 Task: Add an event with the title Client Appreciation Luncheon and Relationship Building, date '2023/11/10', time 7:50 AM to 9:50 AMand add a description: Reviewing the campaign's budget allocation and resource utilization to determine if they were optimized and aligned with the campaign goals. This includes evaluating the cost-effectiveness of various marketing activities and identifying opportunities for cost reduction or reallocation.Select event color  Sage . Add location for the event as: Rotterdam, Netherlands, logged in from the account softage.4@softage.netand send the event invitation to softage.10@softage.net and softage.1@softage.net. Set a reminder for the event Weekly on Sunday
Action: Mouse moved to (89, 118)
Screenshot: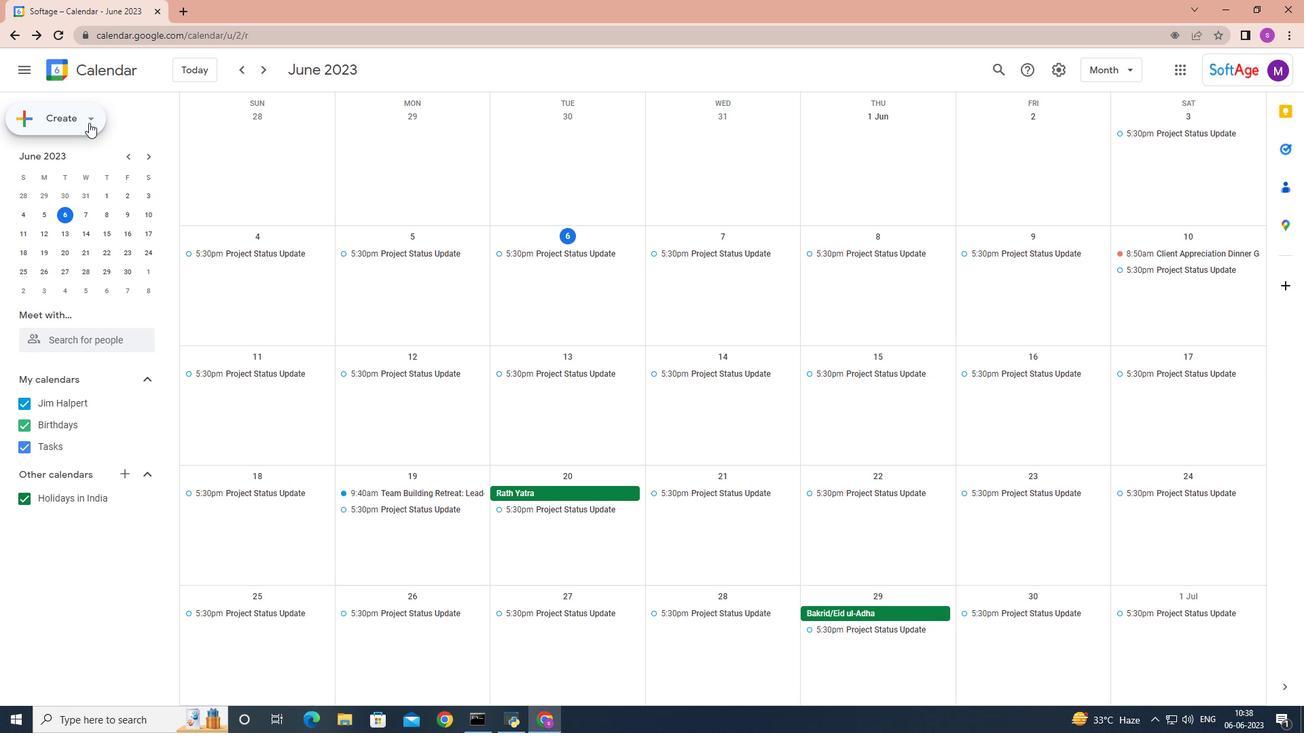 
Action: Mouse pressed left at (89, 118)
Screenshot: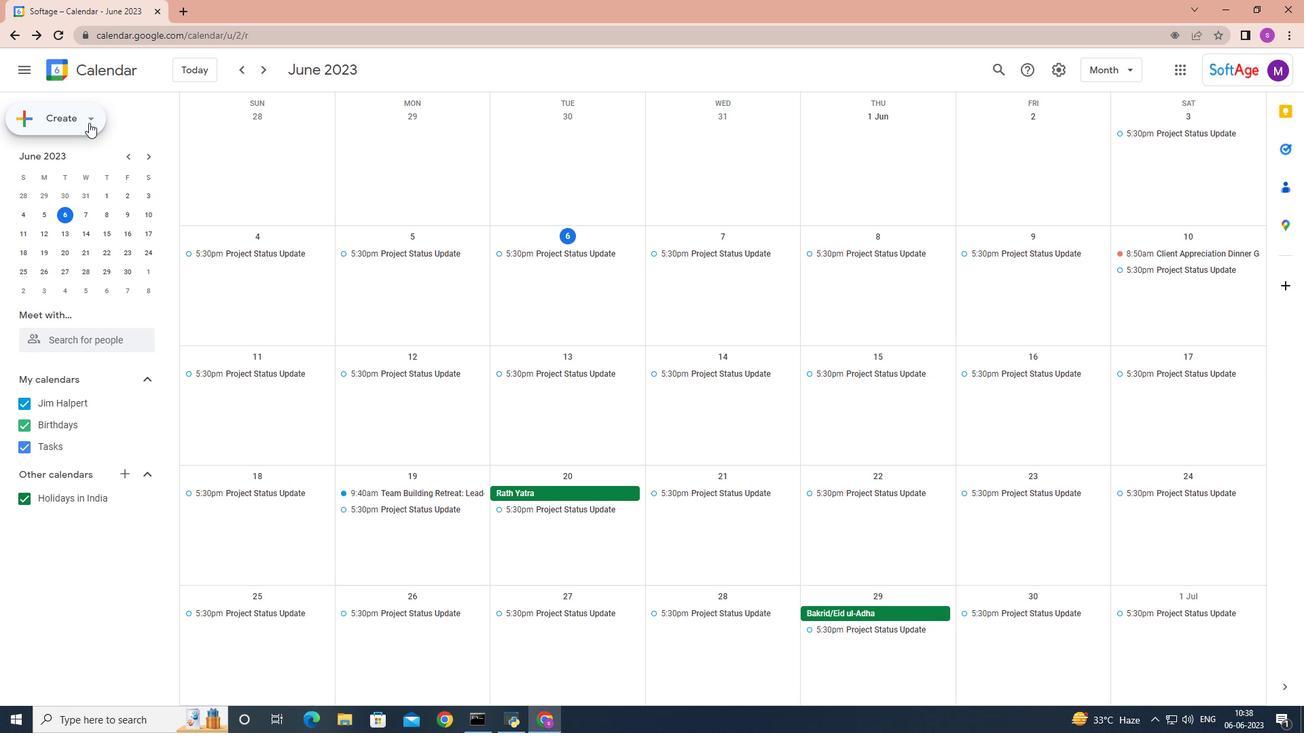 
Action: Mouse moved to (91, 150)
Screenshot: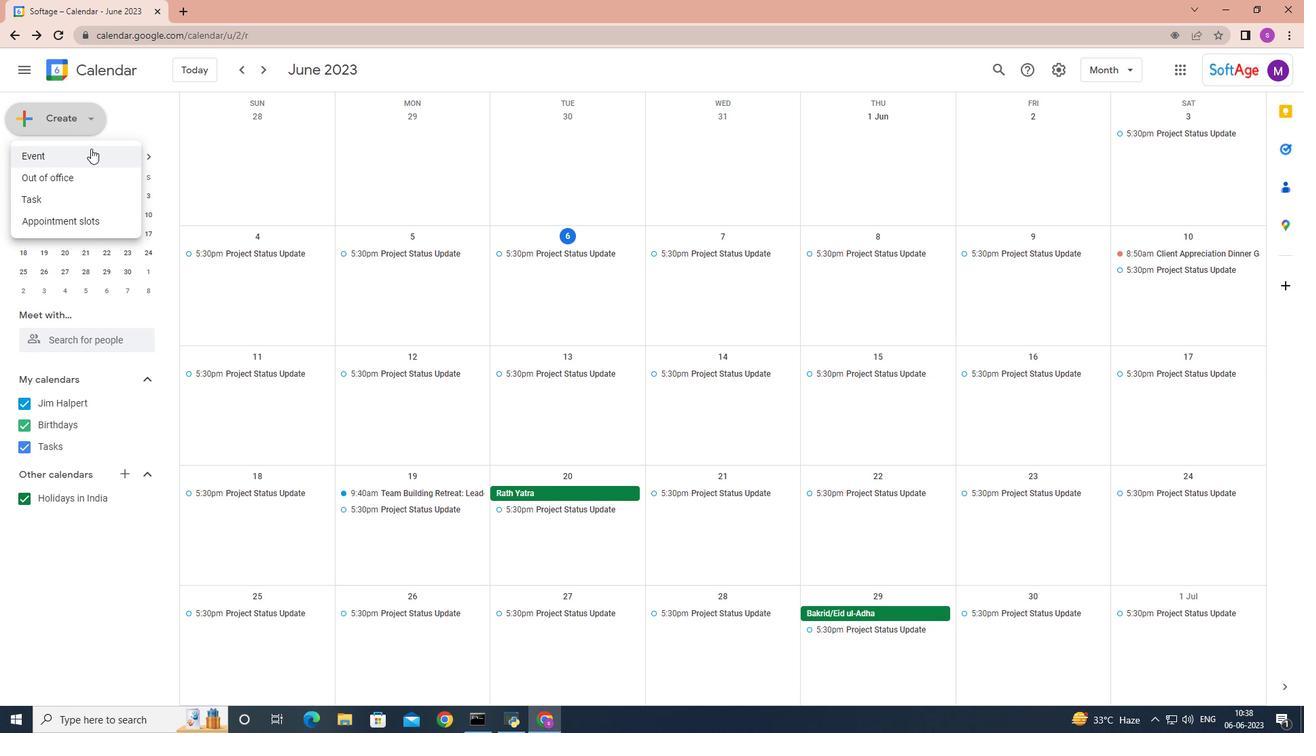 
Action: Mouse pressed left at (91, 150)
Screenshot: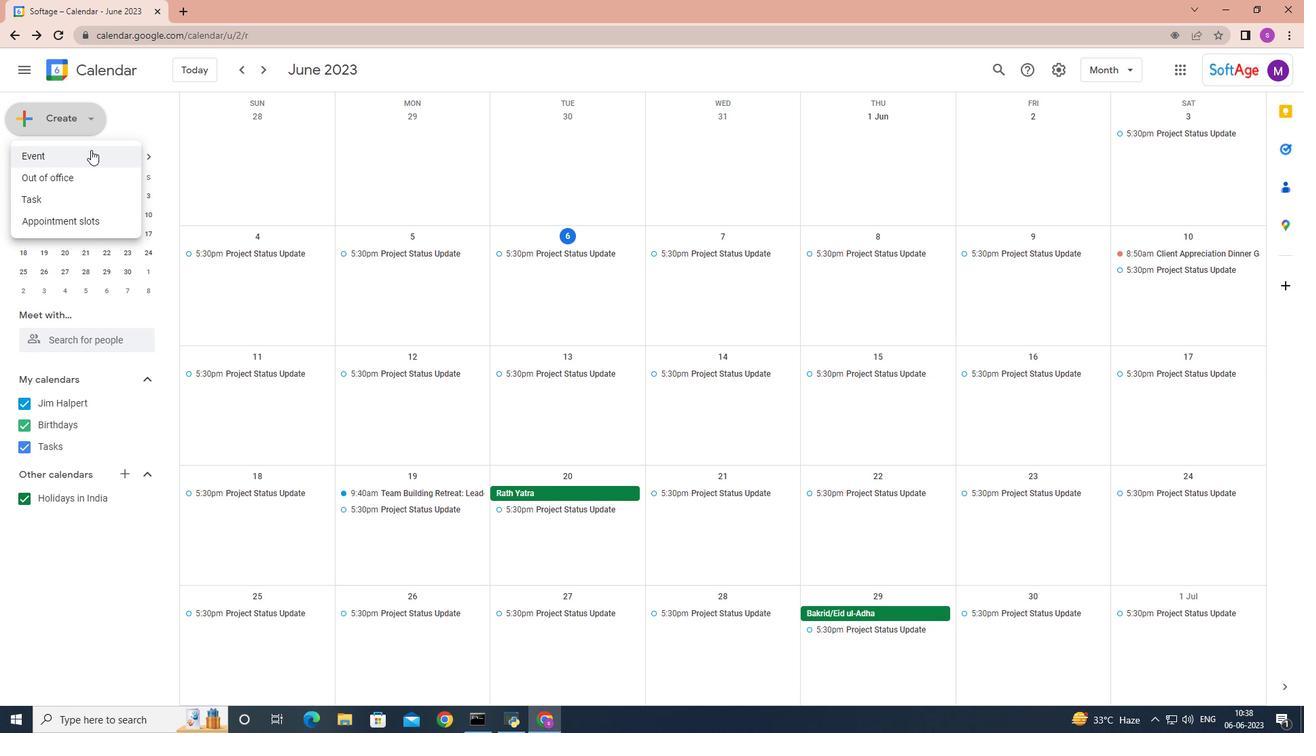 
Action: Mouse moved to (385, 535)
Screenshot: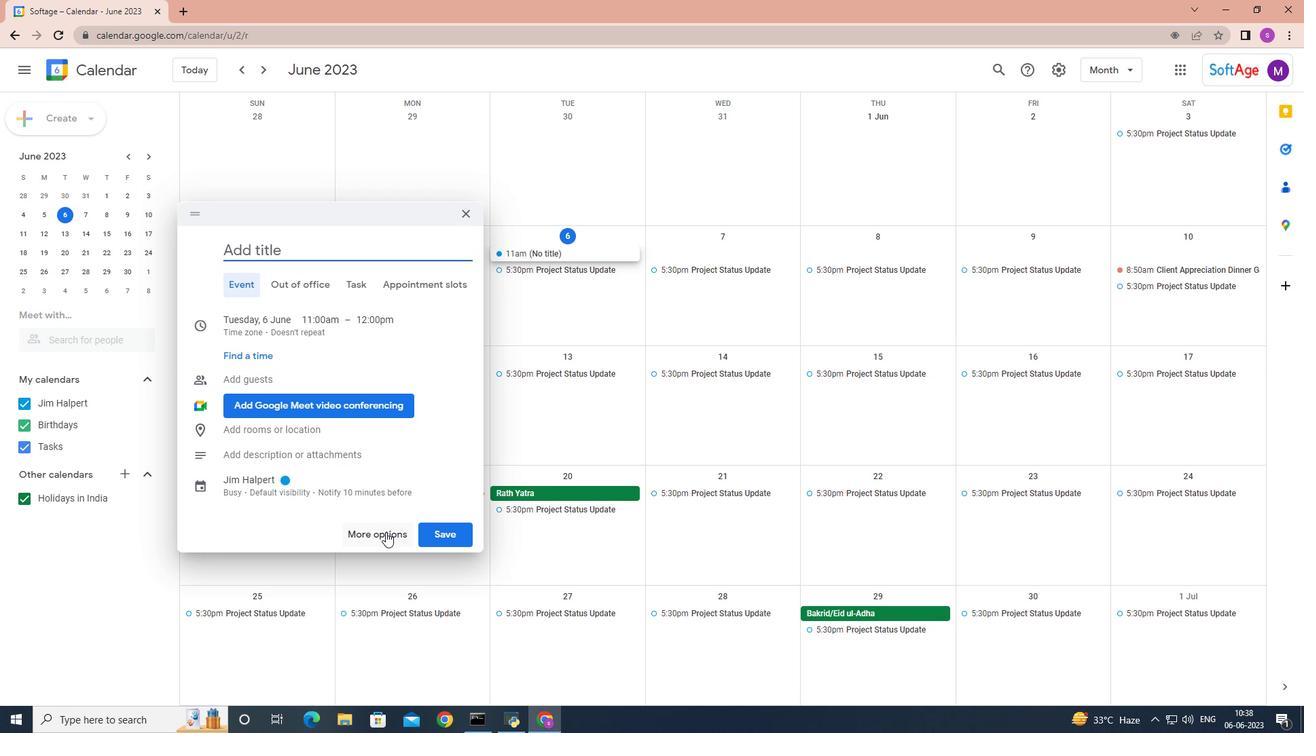 
Action: Mouse pressed left at (385, 535)
Screenshot: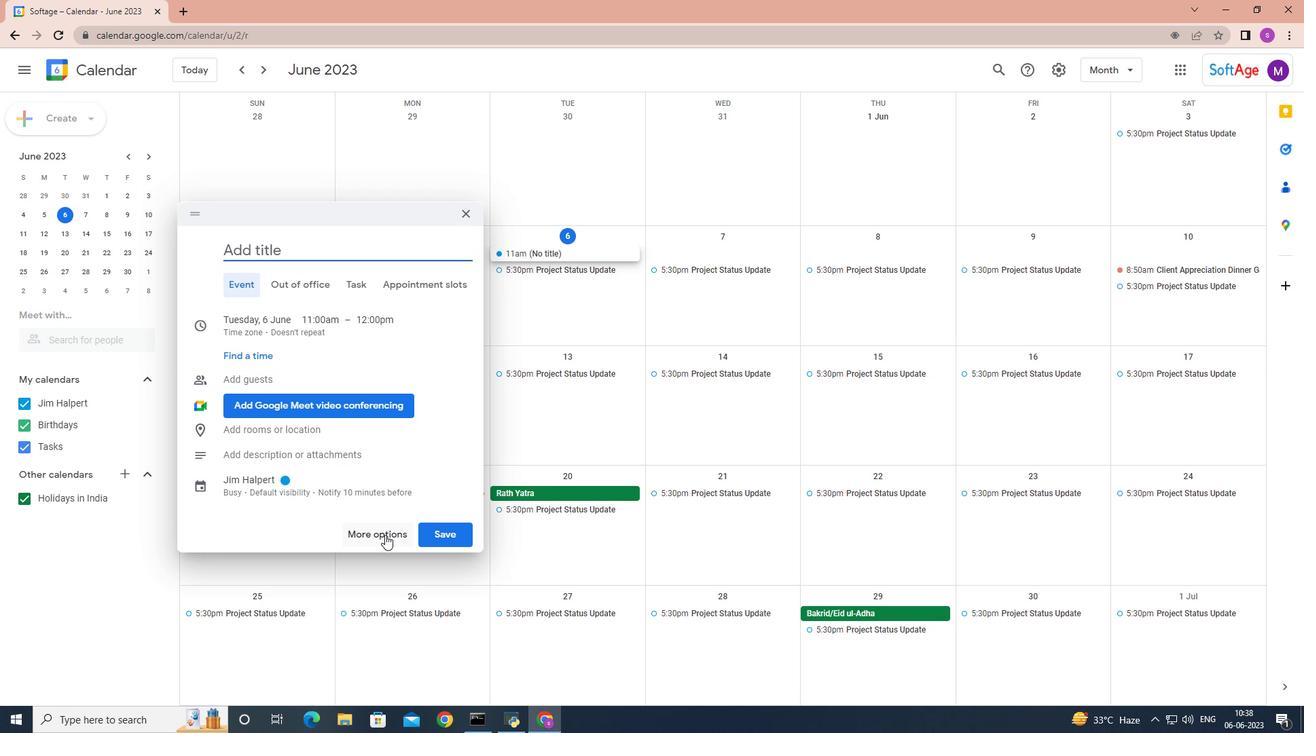 
Action: Mouse moved to (385, 535)
Screenshot: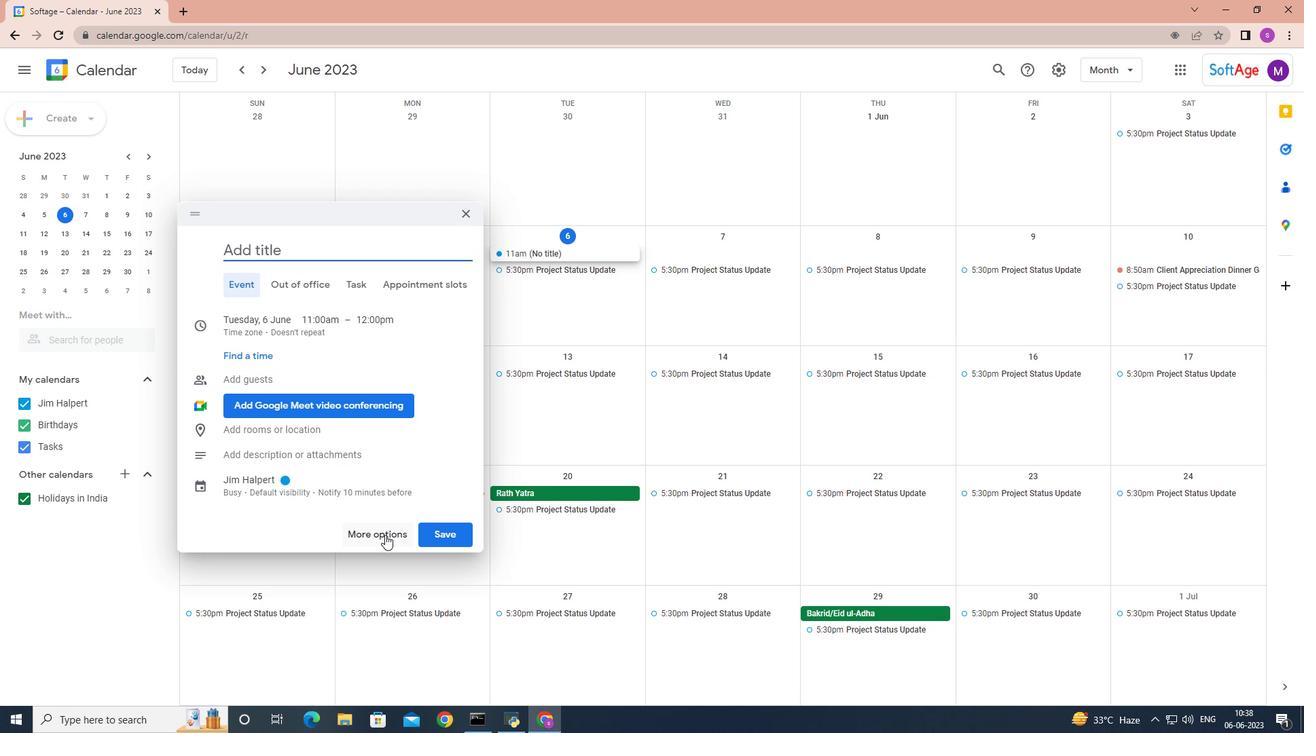 
Action: Key pressed <Key.shift>Client<Key.space><Key.shift>apprecu<Key.backspace>iation<Key.space><Key.shift>Luncheon<Key.space>and<Key.space><Key.shift>Rea<Key.backspace>lationship<Key.space><Key.shift>Building
Screenshot: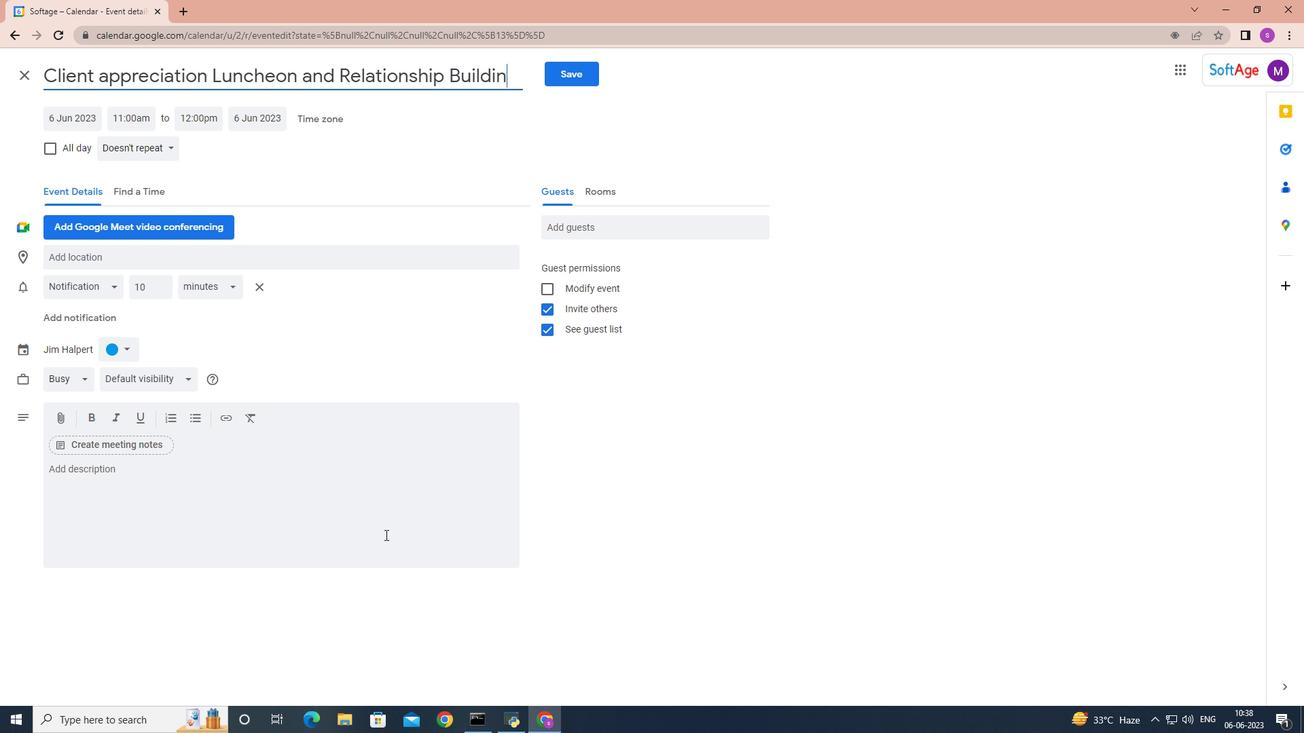 
Action: Mouse moved to (67, 122)
Screenshot: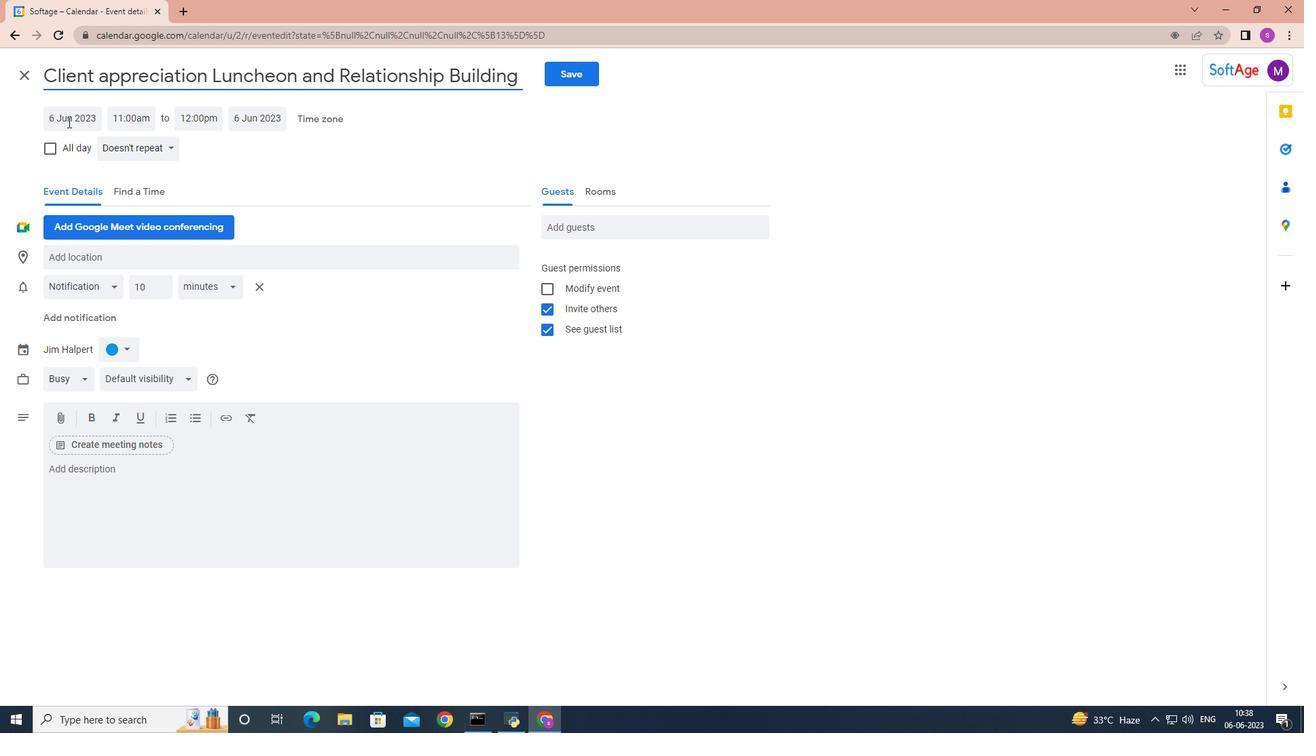 
Action: Mouse pressed left at (67, 122)
Screenshot: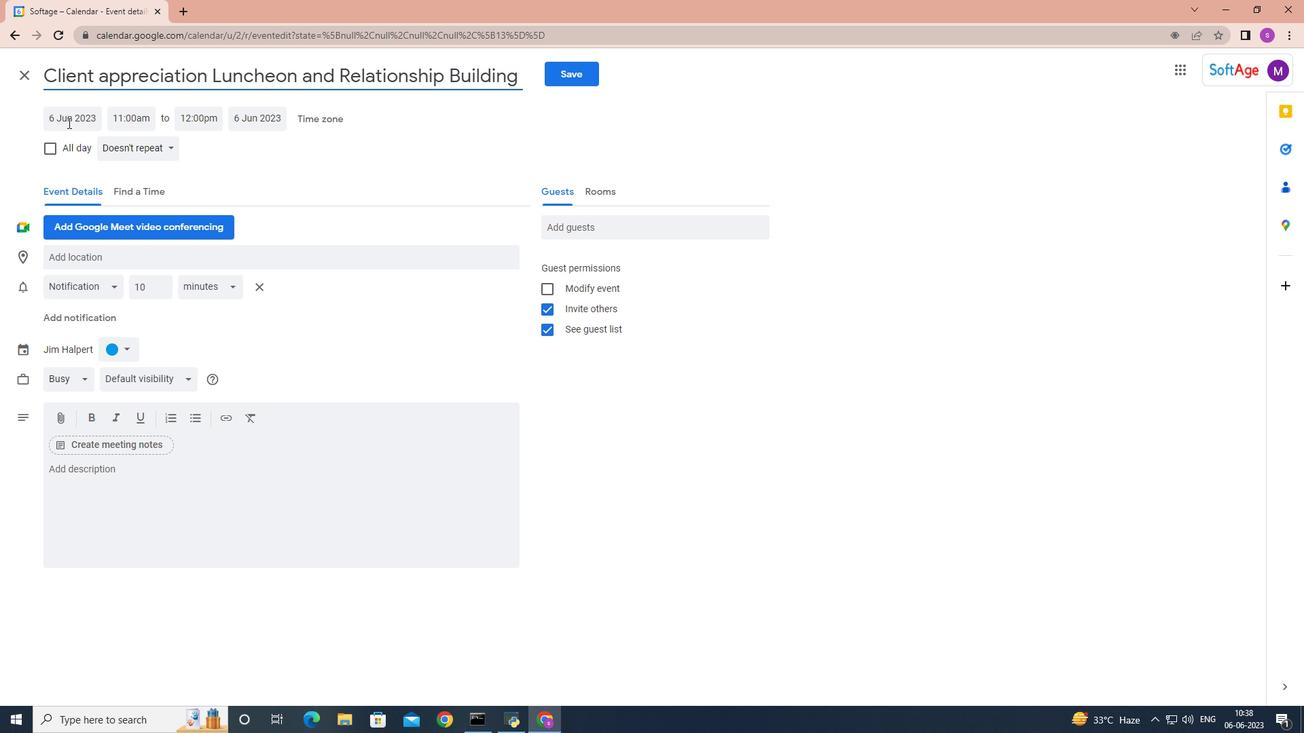 
Action: Mouse moved to (216, 148)
Screenshot: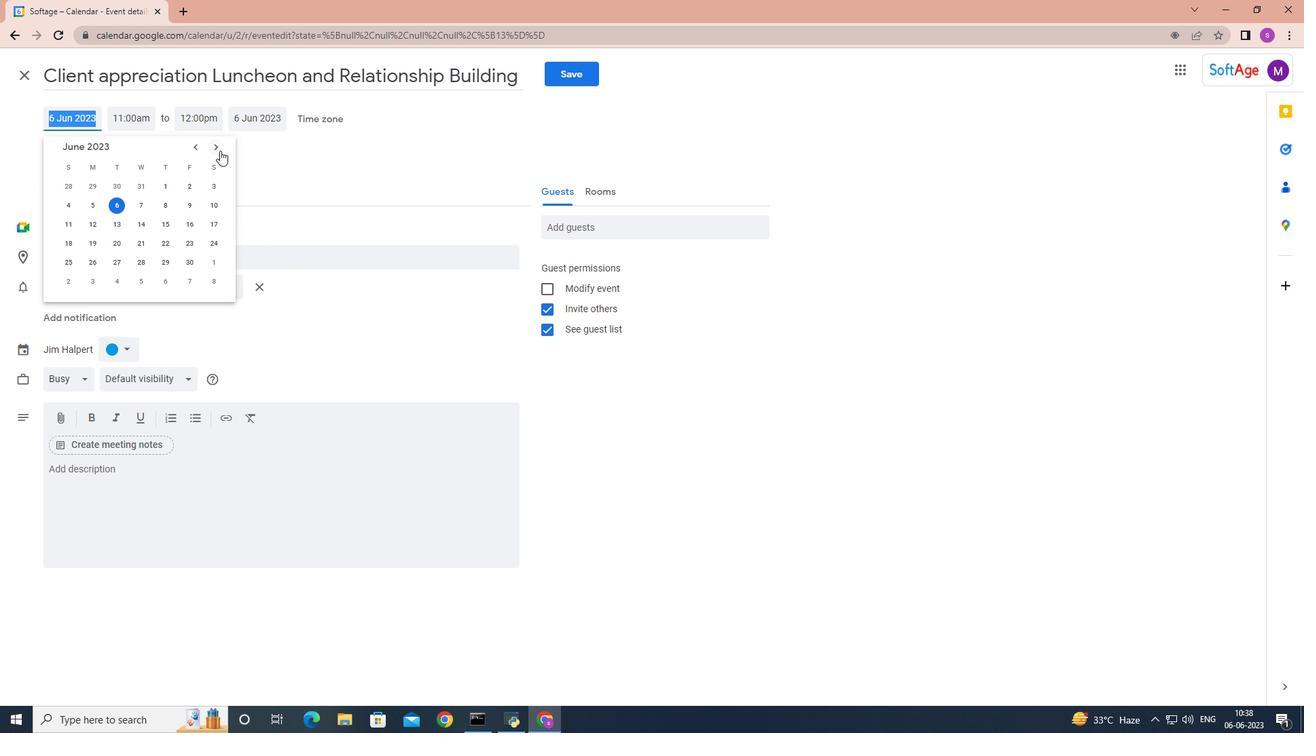 
Action: Mouse pressed left at (216, 148)
Screenshot: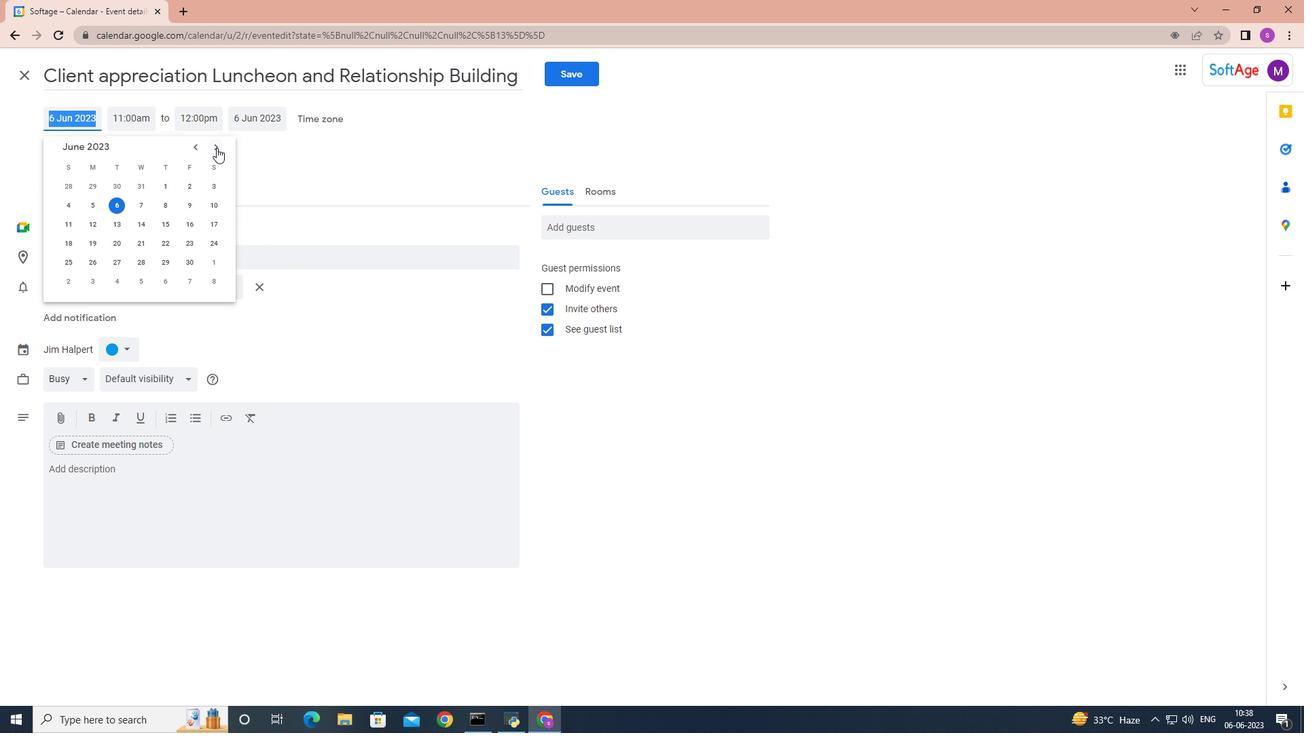 
Action: Mouse pressed left at (216, 148)
Screenshot: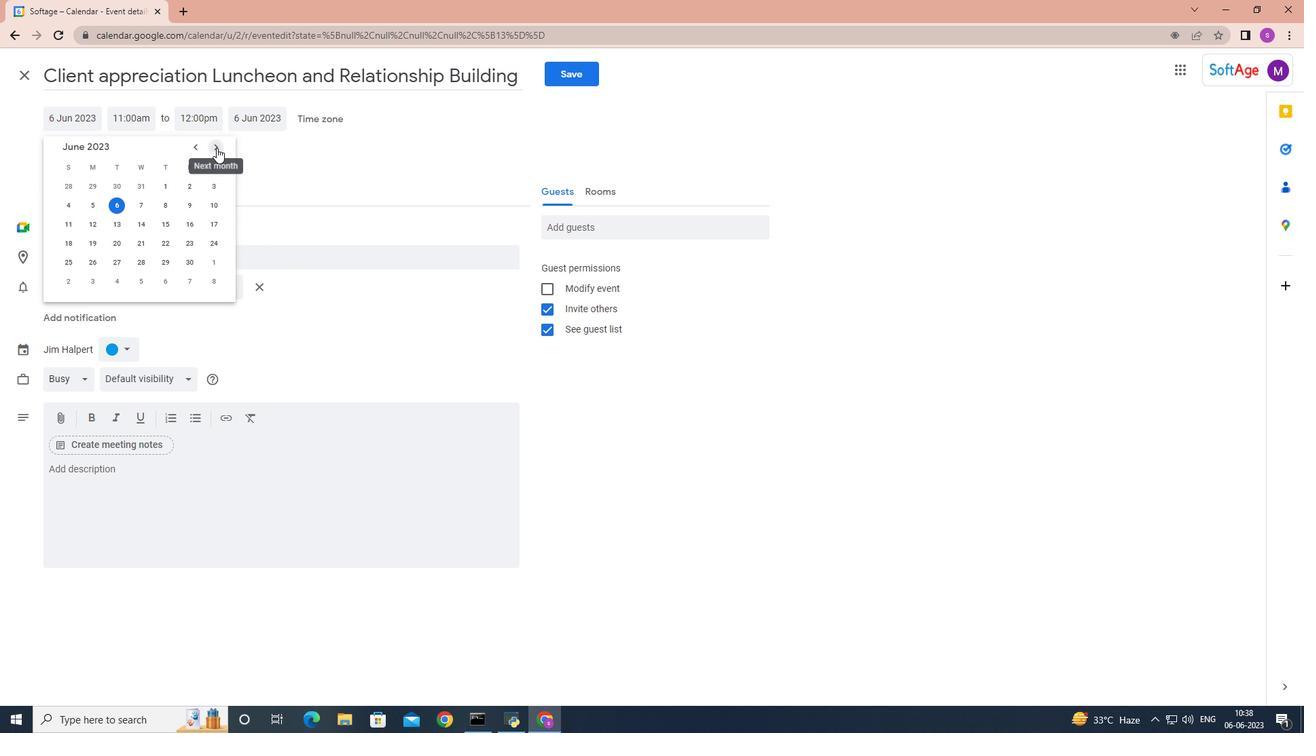 
Action: Mouse pressed left at (216, 148)
Screenshot: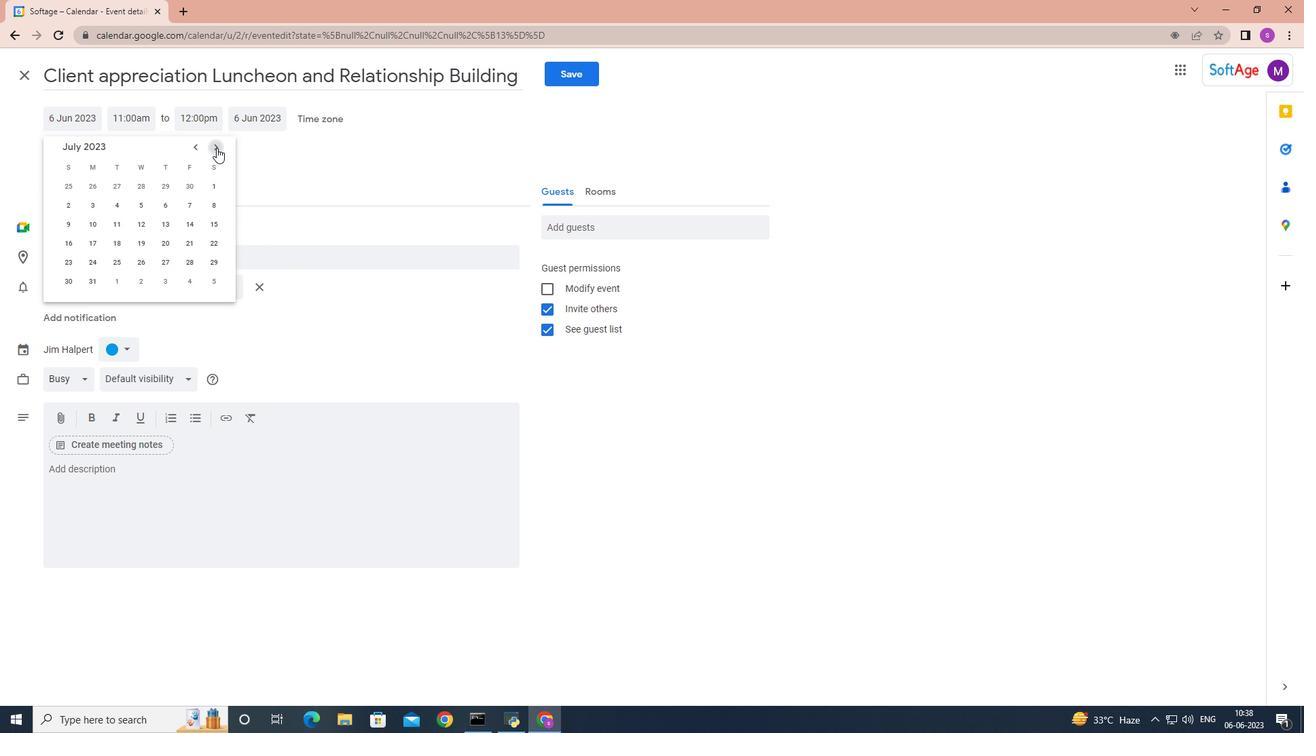 
Action: Mouse pressed left at (216, 148)
Screenshot: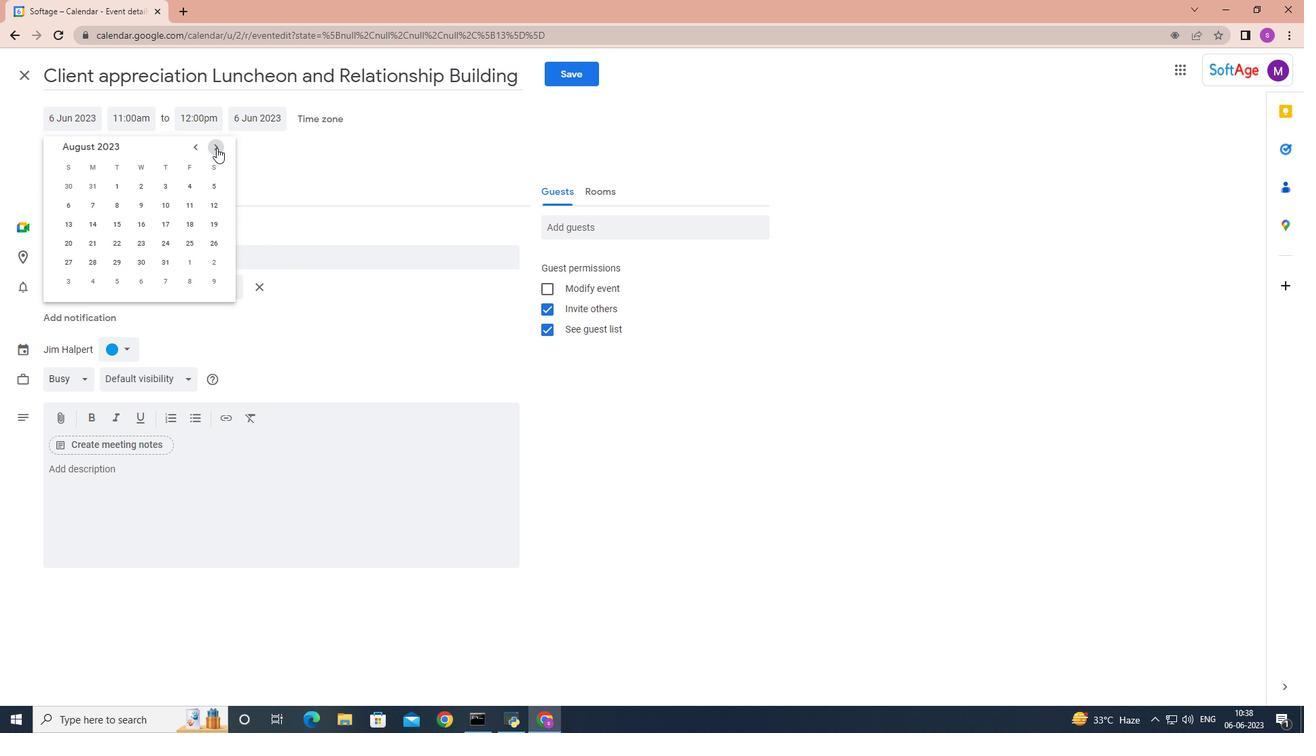 
Action: Mouse pressed left at (216, 148)
Screenshot: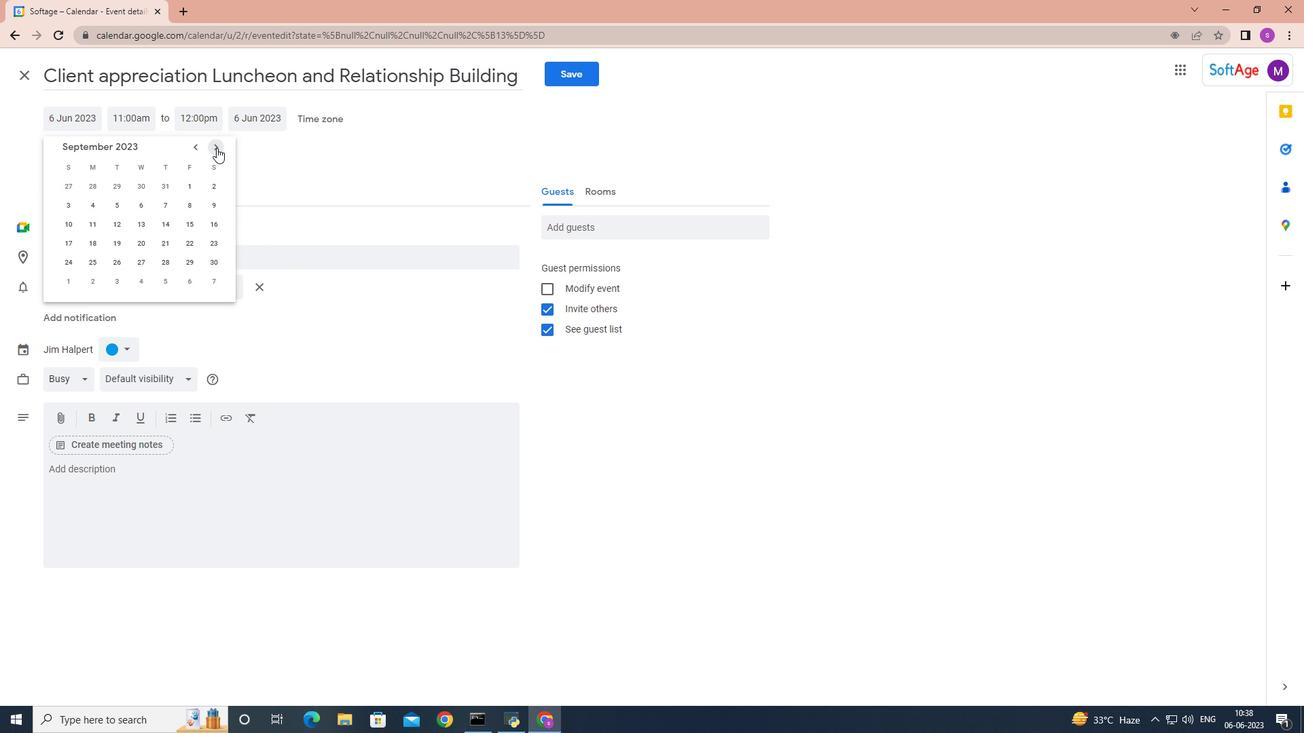 
Action: Mouse moved to (188, 203)
Screenshot: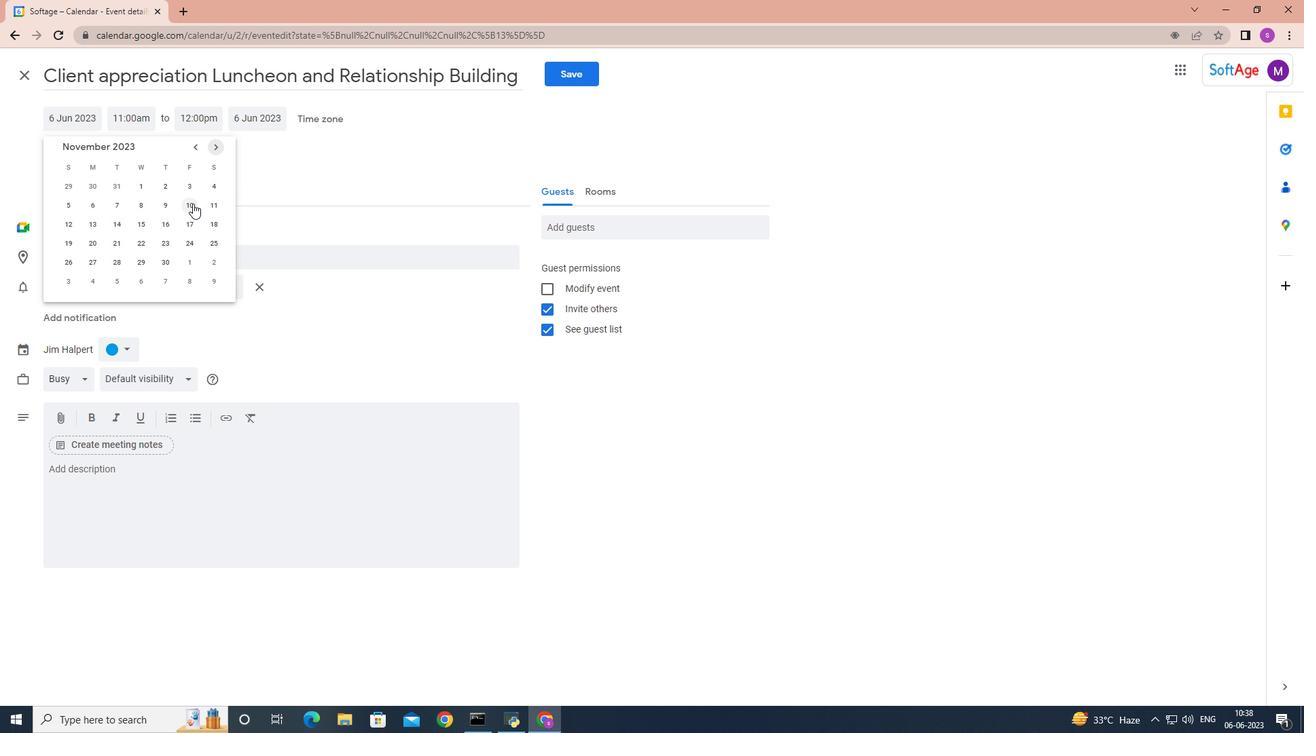 
Action: Mouse pressed left at (188, 203)
Screenshot: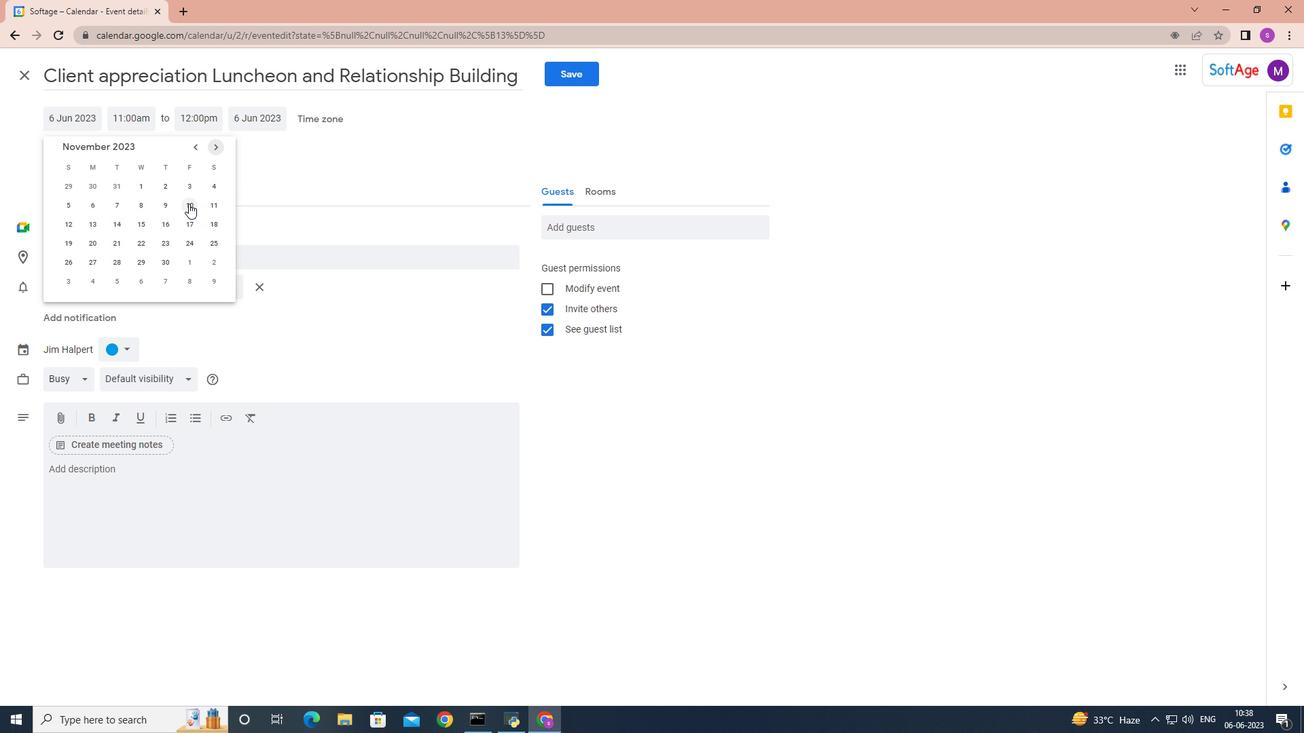
Action: Mouse moved to (142, 120)
Screenshot: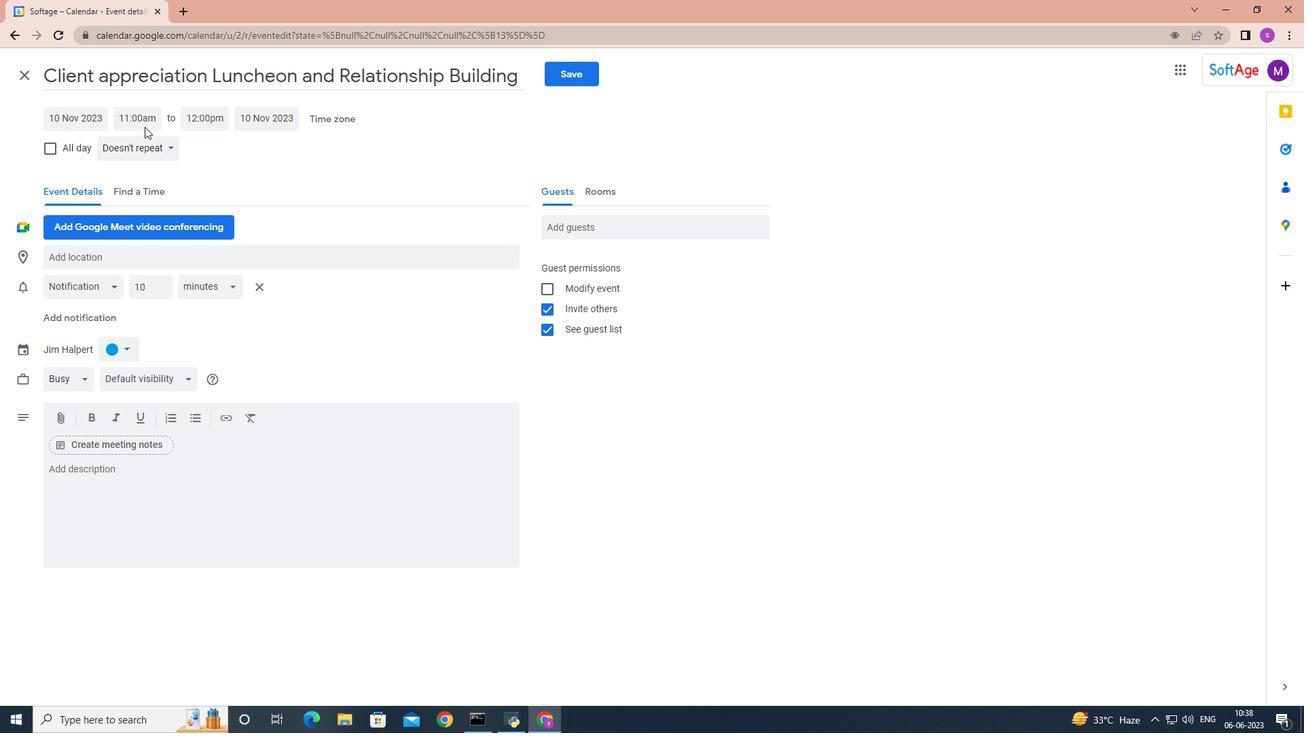 
Action: Mouse pressed left at (142, 120)
Screenshot: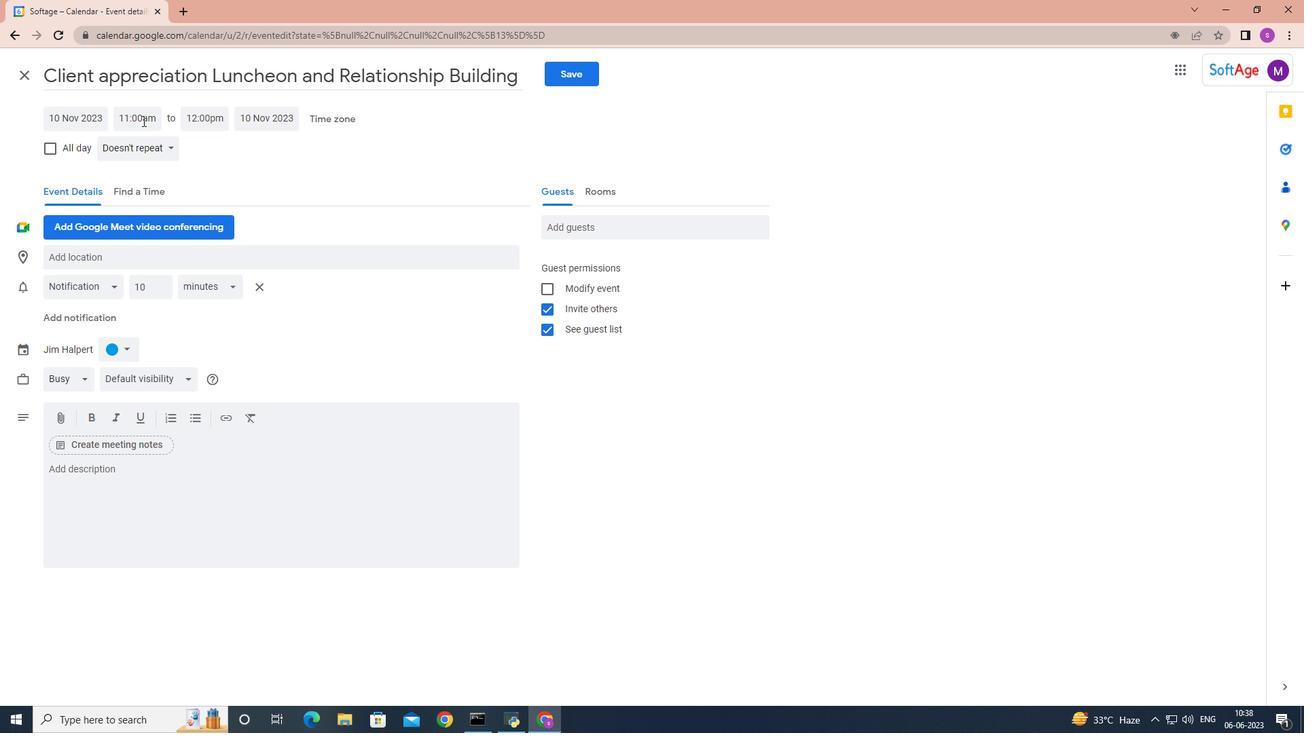 
Action: Mouse moved to (167, 154)
Screenshot: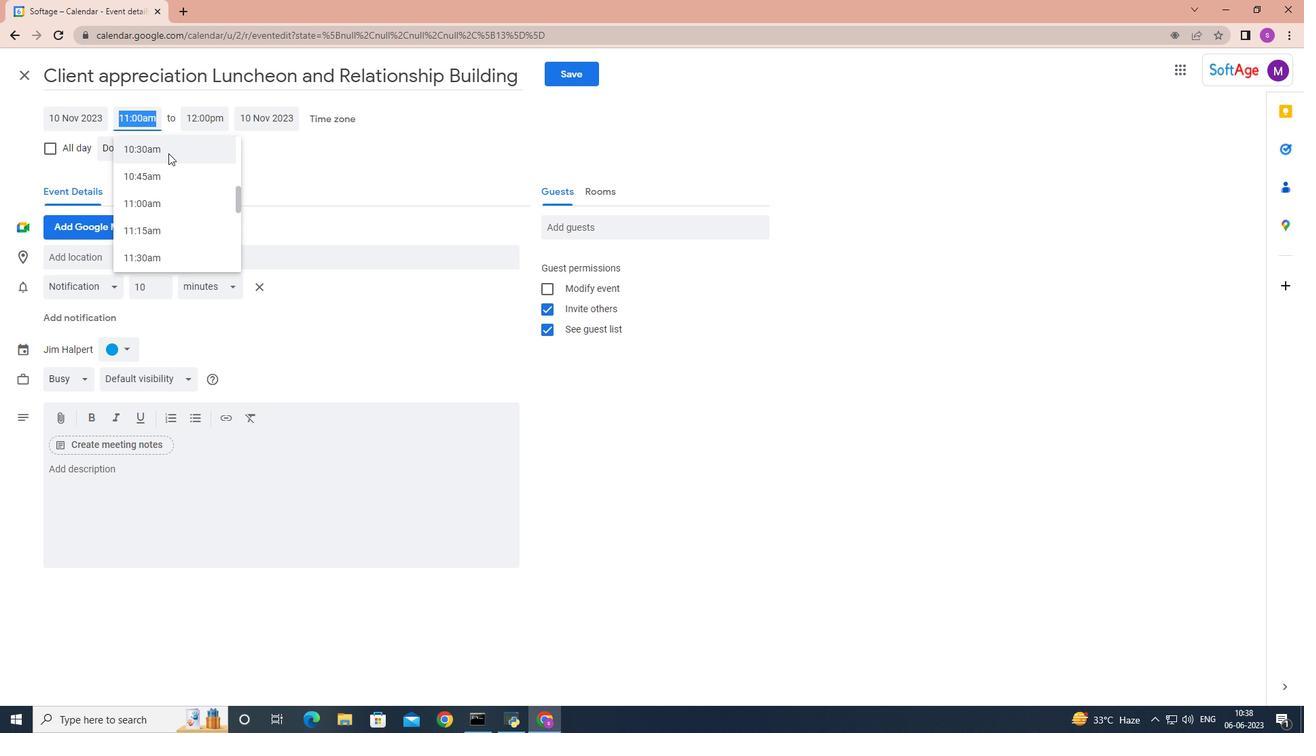 
Action: Key pressed 7<Key.shift>:P<Key.backspace>4<Key.backspace>50<Key.space><Key.shift>AM<Key.enter>
Screenshot: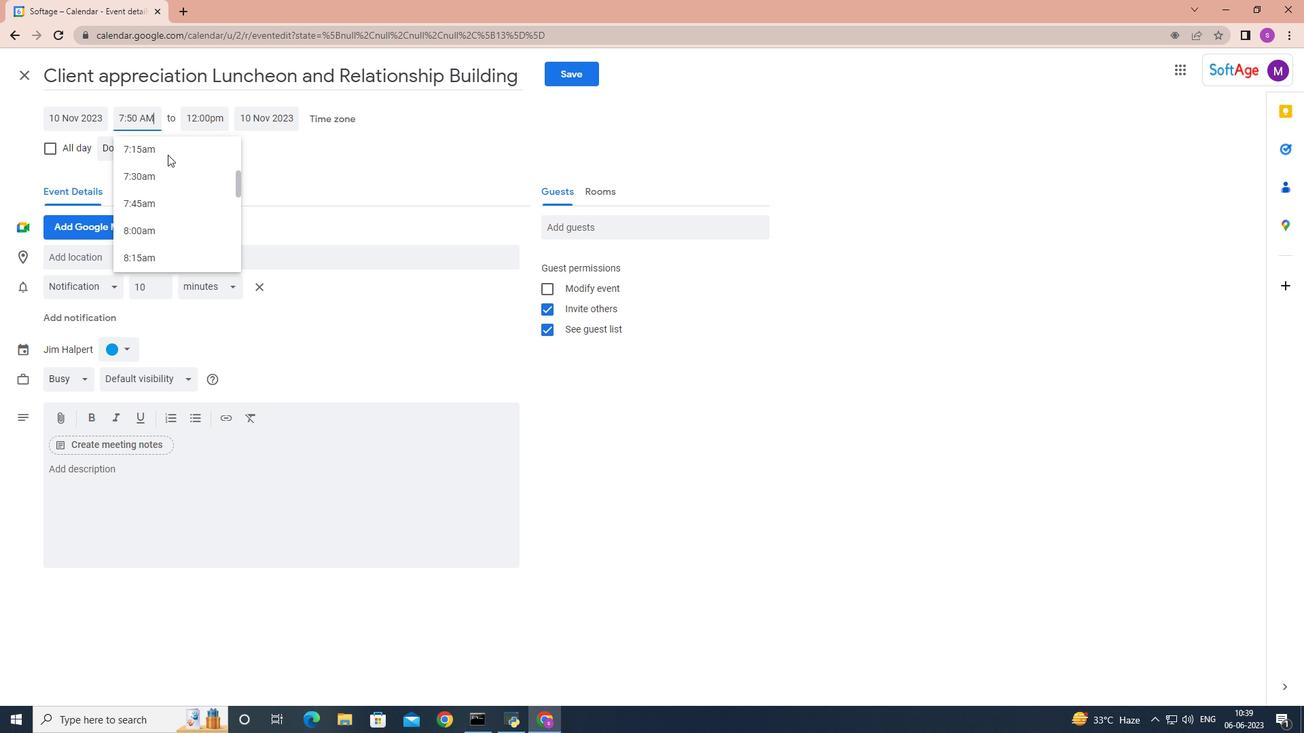 
Action: Mouse moved to (199, 120)
Screenshot: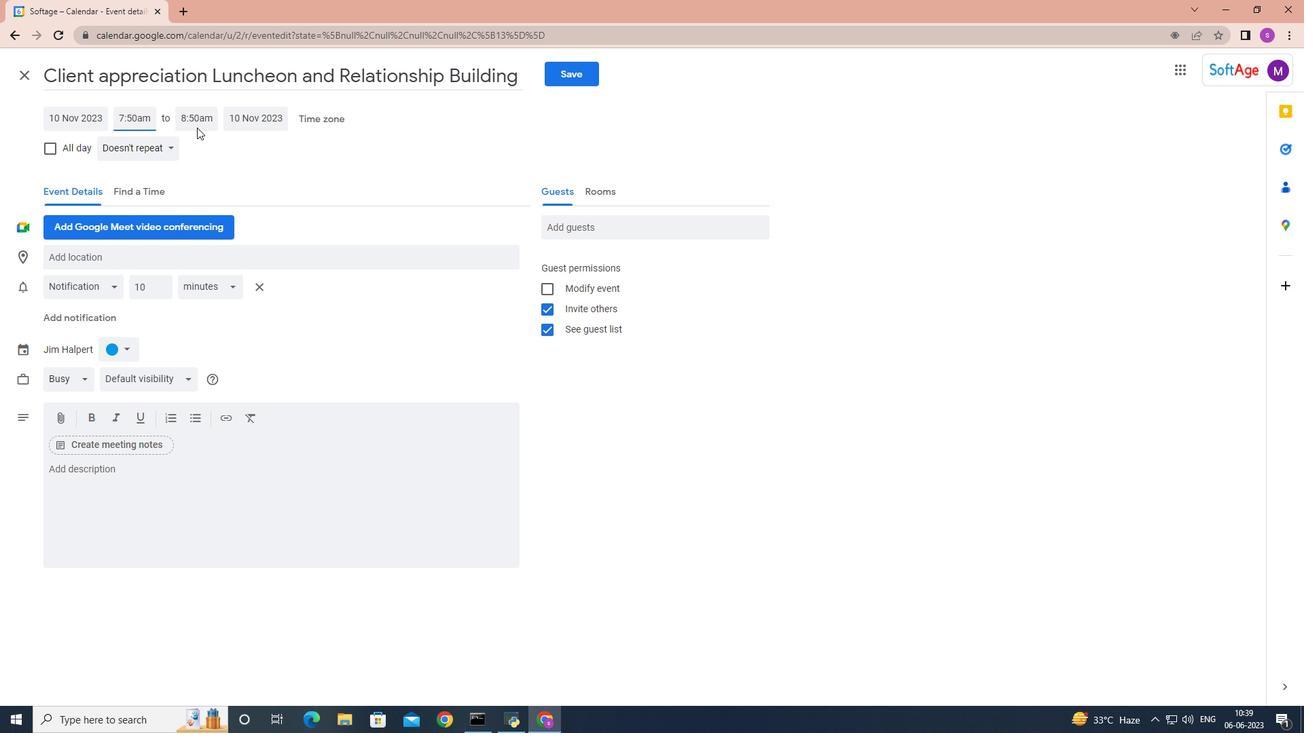 
Action: Mouse pressed left at (199, 120)
Screenshot: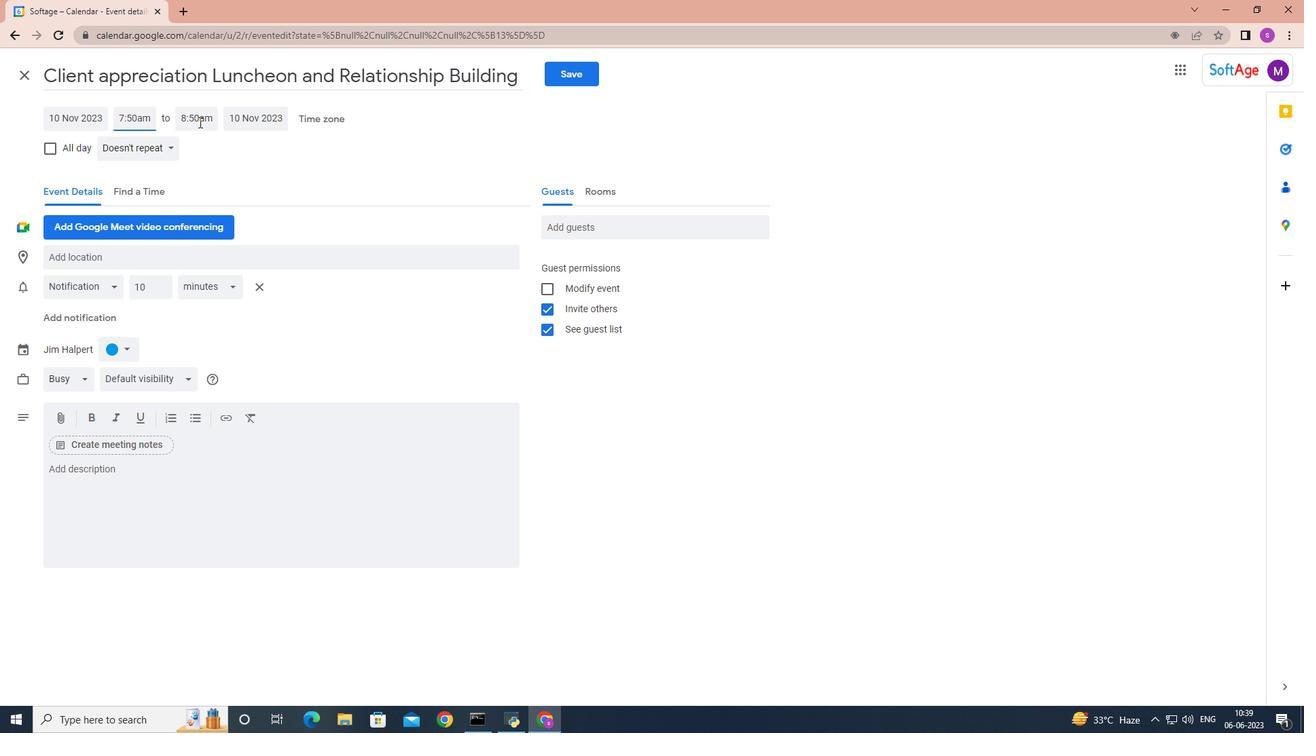 
Action: Mouse moved to (212, 262)
Screenshot: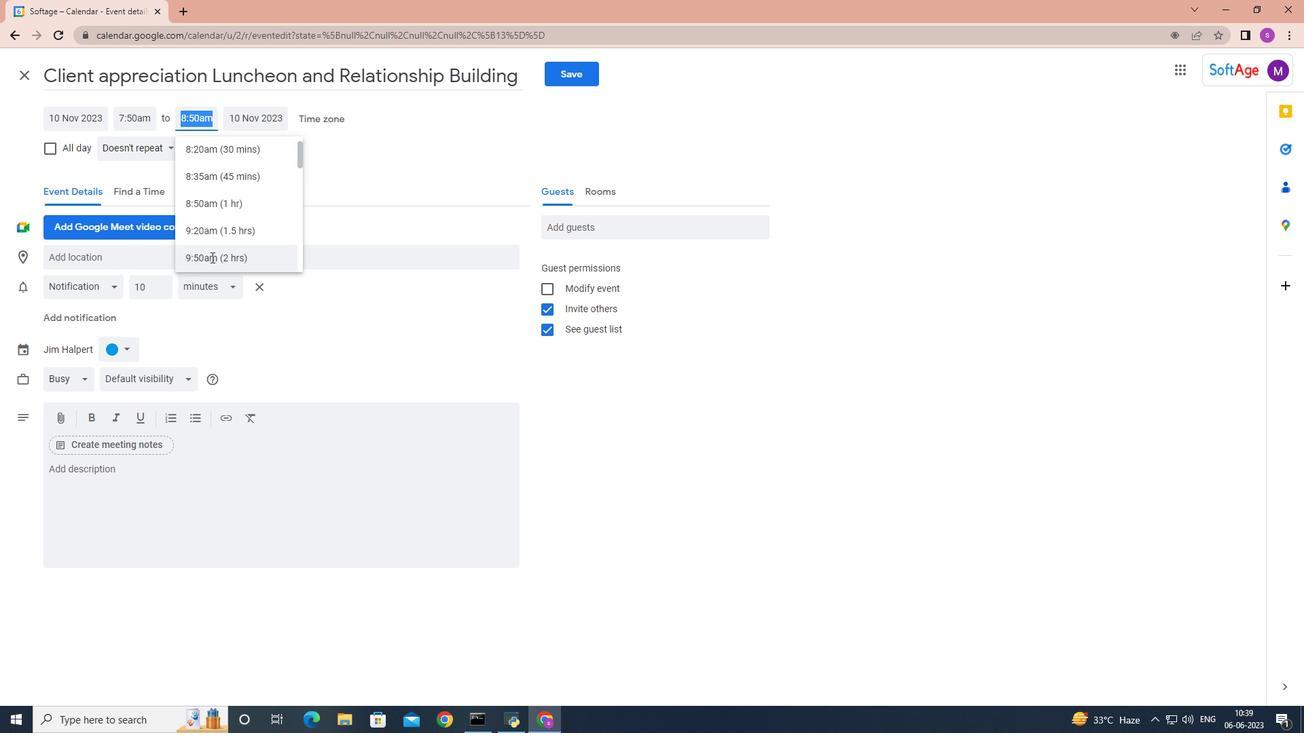 
Action: Mouse pressed left at (212, 262)
Screenshot: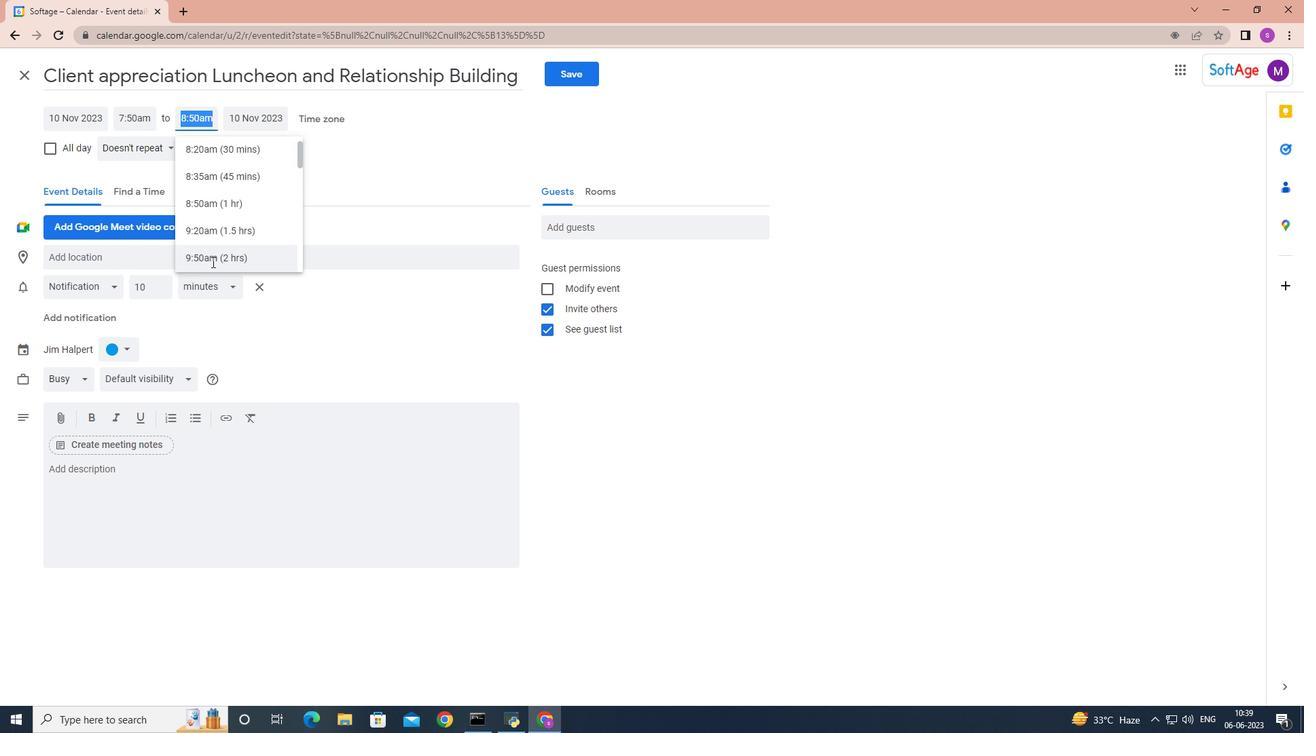 
Action: Mouse moved to (106, 485)
Screenshot: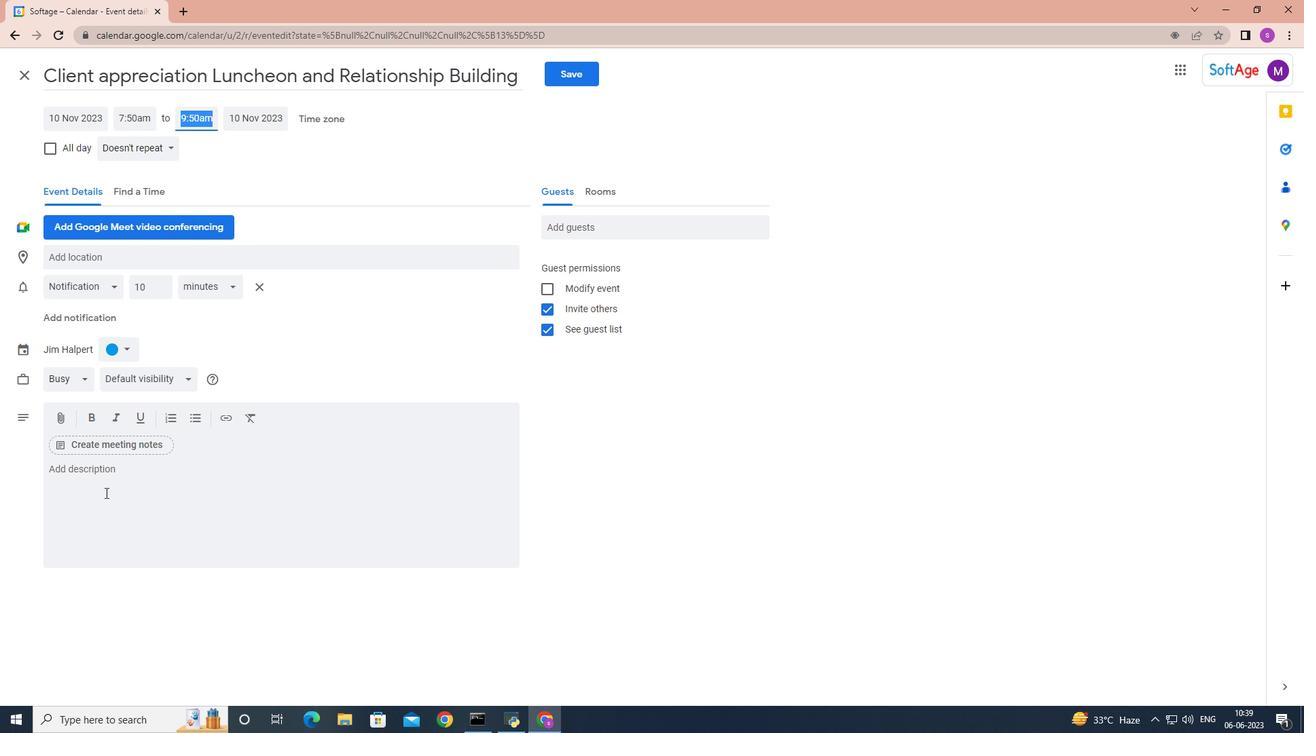 
Action: Mouse pressed left at (106, 485)
Screenshot: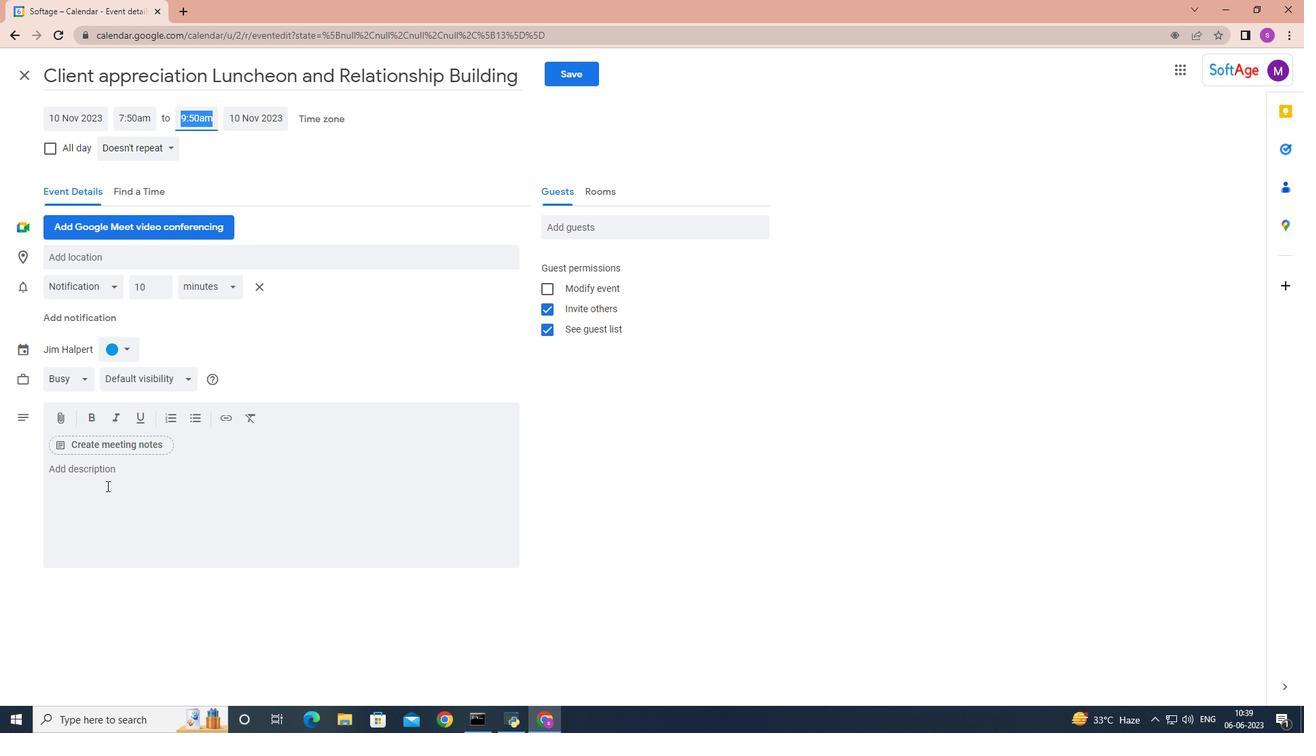 
Action: Key pressed <Key.shift><Key.shift><Key.shift><Key.shift><Key.shift><Key.shift><Key.shift><Key.shift><Key.shift><Key.shift><Key.shift><Key.shift>Reviewing<Key.space>the<Key.space>campaign,<Key.space>budget<Key.space>allocation<Key.space>and<Key.space>resource<Key.space>utilization<Key.space>to<Key.space>determine<Key.space>if<Key.space>they<Key.space>were<Key.space>optimix=<Key.backspace><Key.backspace>zed<Key.space>and<Key.space>aligned<Key.space>with<Key.space>the<Key.space>campaign<Key.space>goals.<Key.space><Key.shift>This<Key.space>include<Key.space>evaluatio<Key.backspace>ng<Key.space>v<Key.backspace><Key.space>the<Key.space>cost-effectivness<Key.space>of<Key.space>various<Key.space>marketing<Key.space>activities<Key.space>and<Key.space>identifying<Key.space>opportunities<Key.space>for<Key.space>cost<Key.space>reduction<Key.space>or<Key.space>reallocation<Key.space><Key.backspace>.
Screenshot: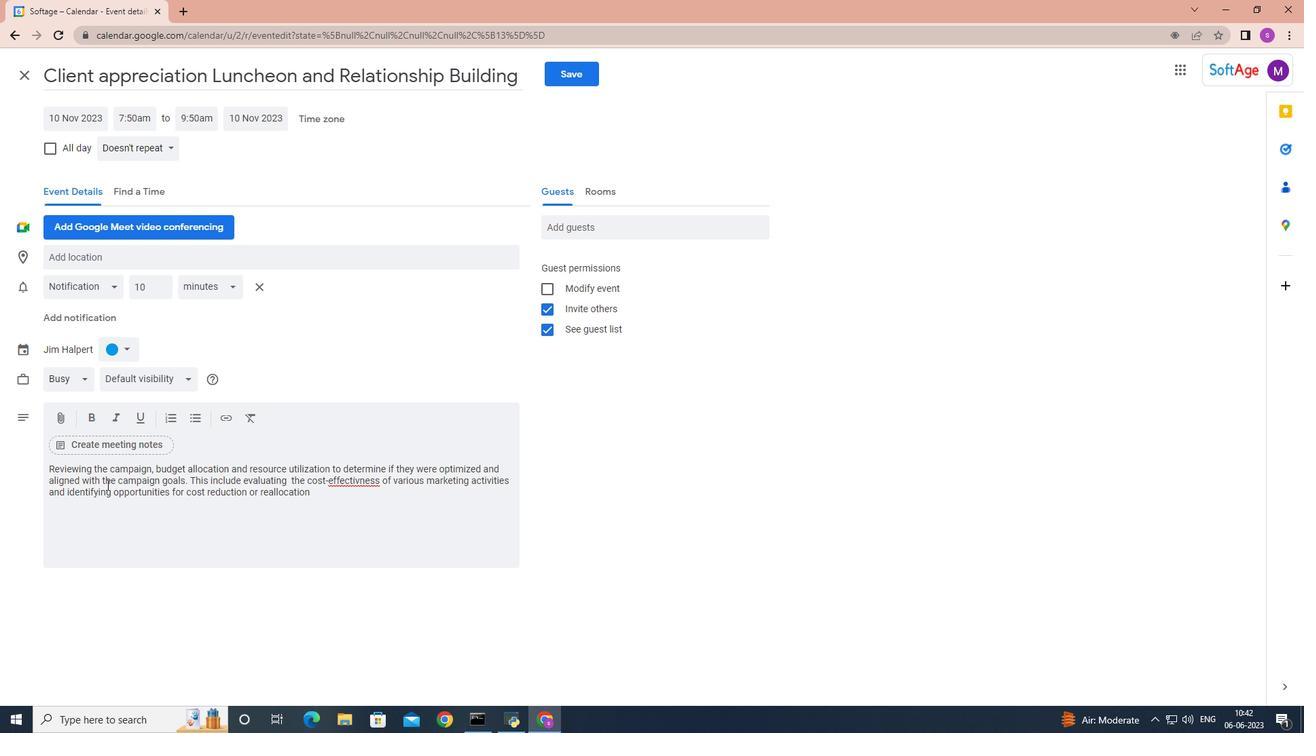 
Action: Mouse moved to (128, 349)
Screenshot: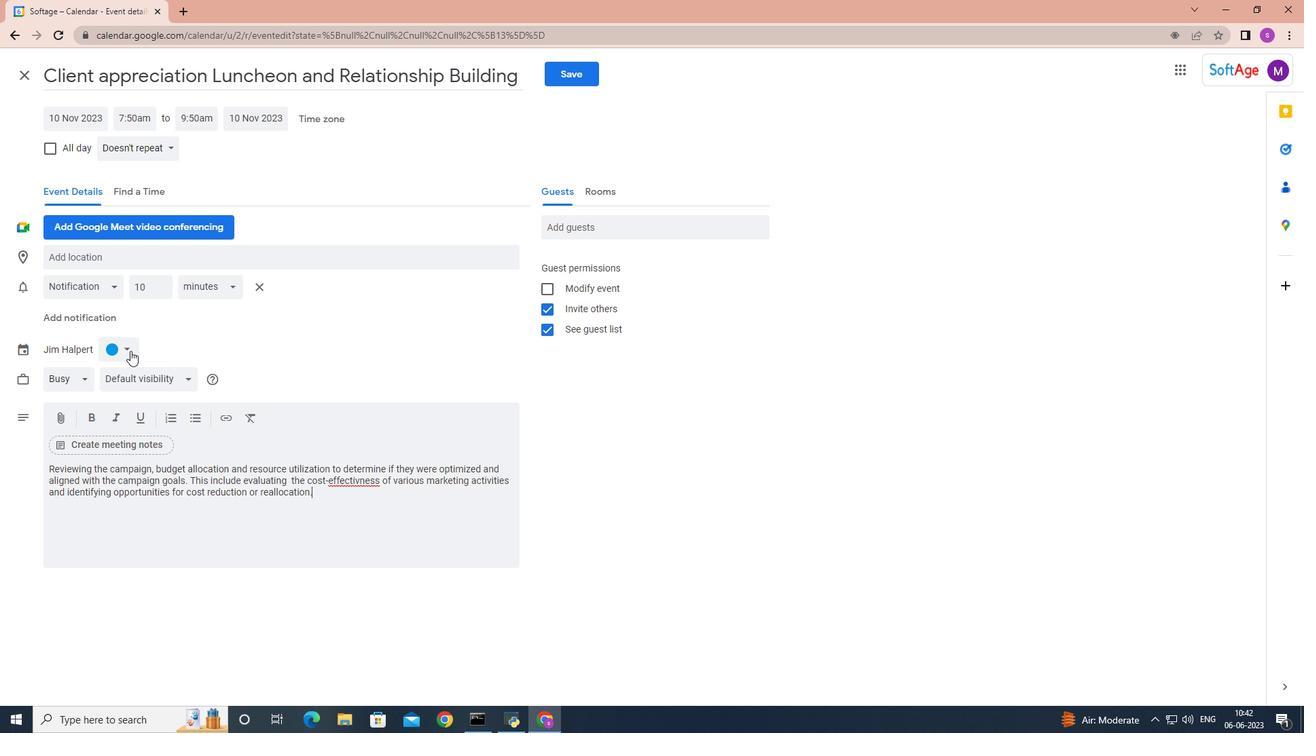 
Action: Mouse pressed left at (128, 349)
Screenshot: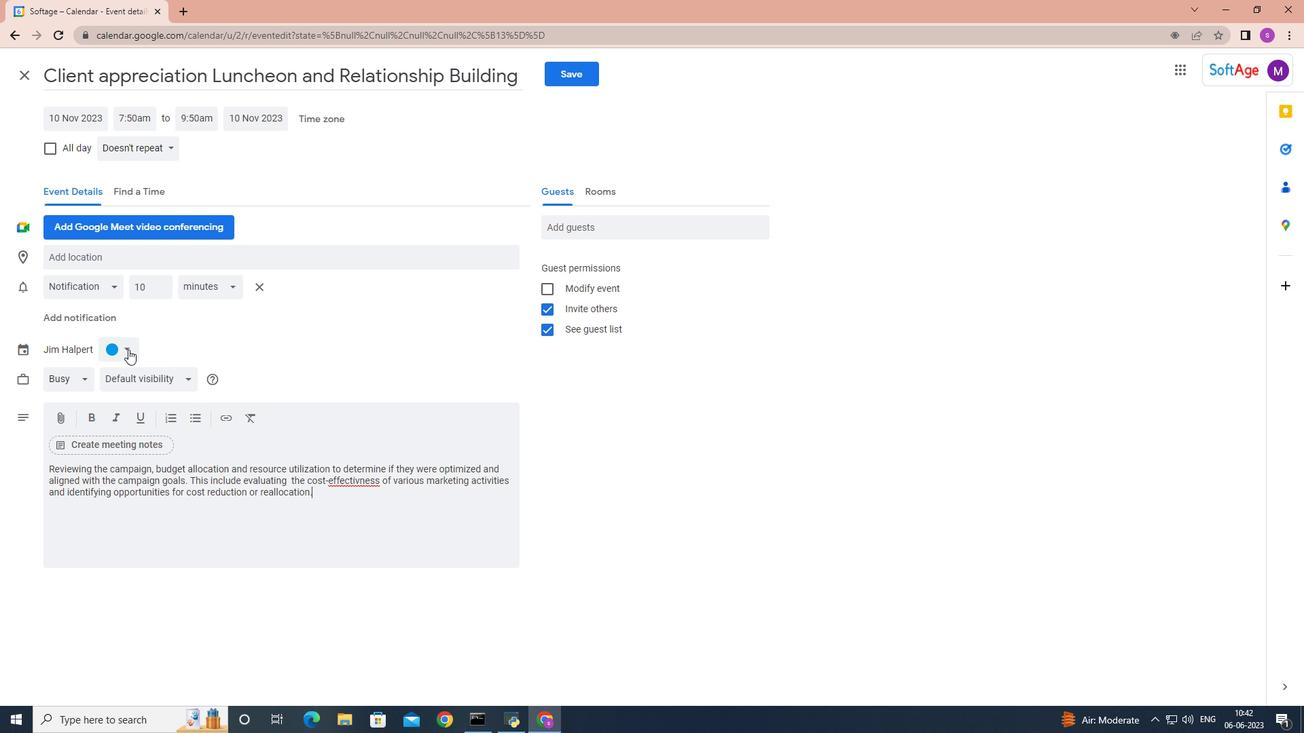 
Action: Mouse moved to (110, 380)
Screenshot: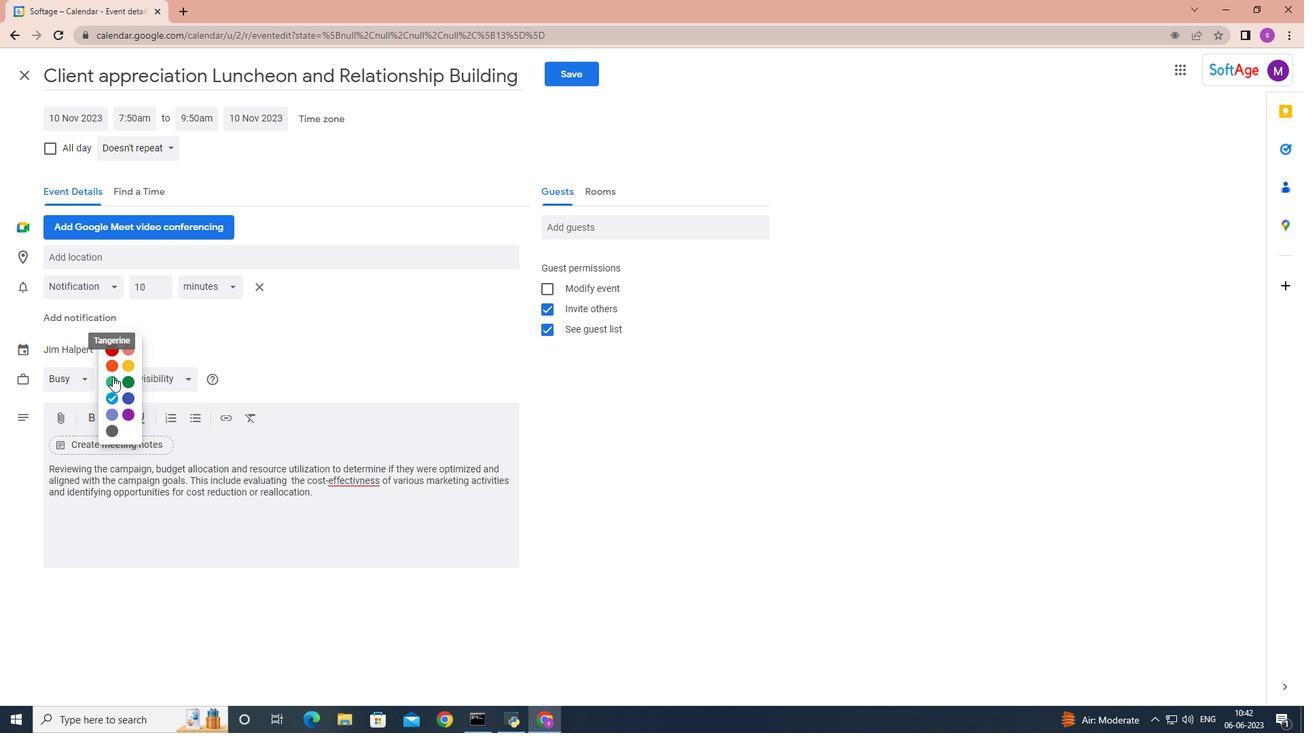 
Action: Mouse pressed left at (110, 380)
Screenshot: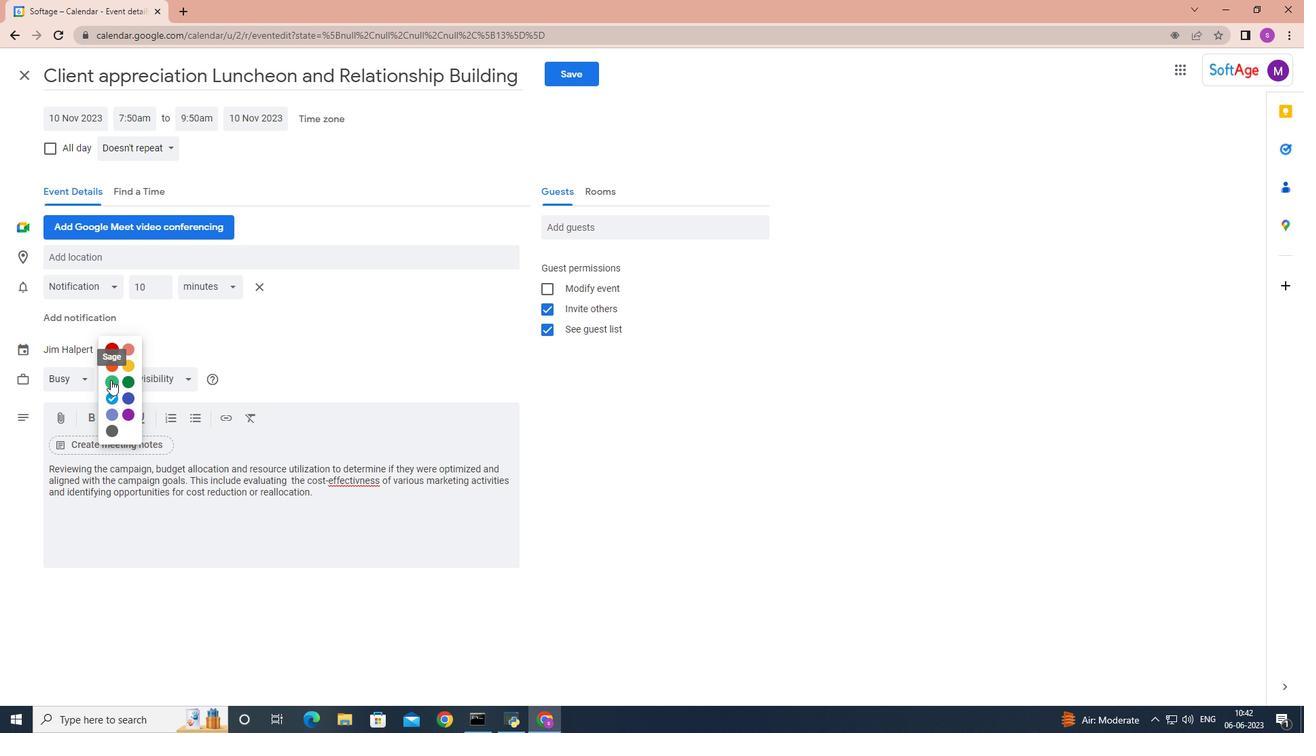 
Action: Mouse moved to (146, 258)
Screenshot: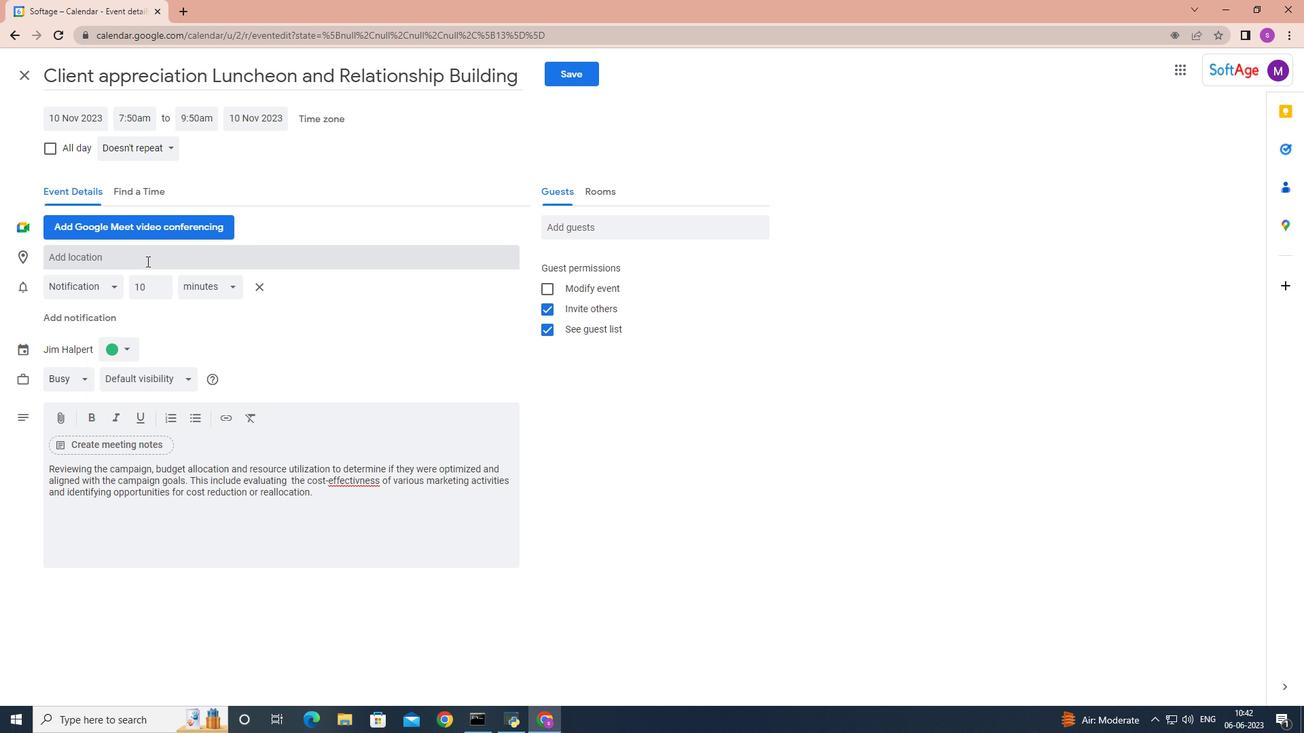 
Action: Mouse pressed left at (146, 258)
Screenshot: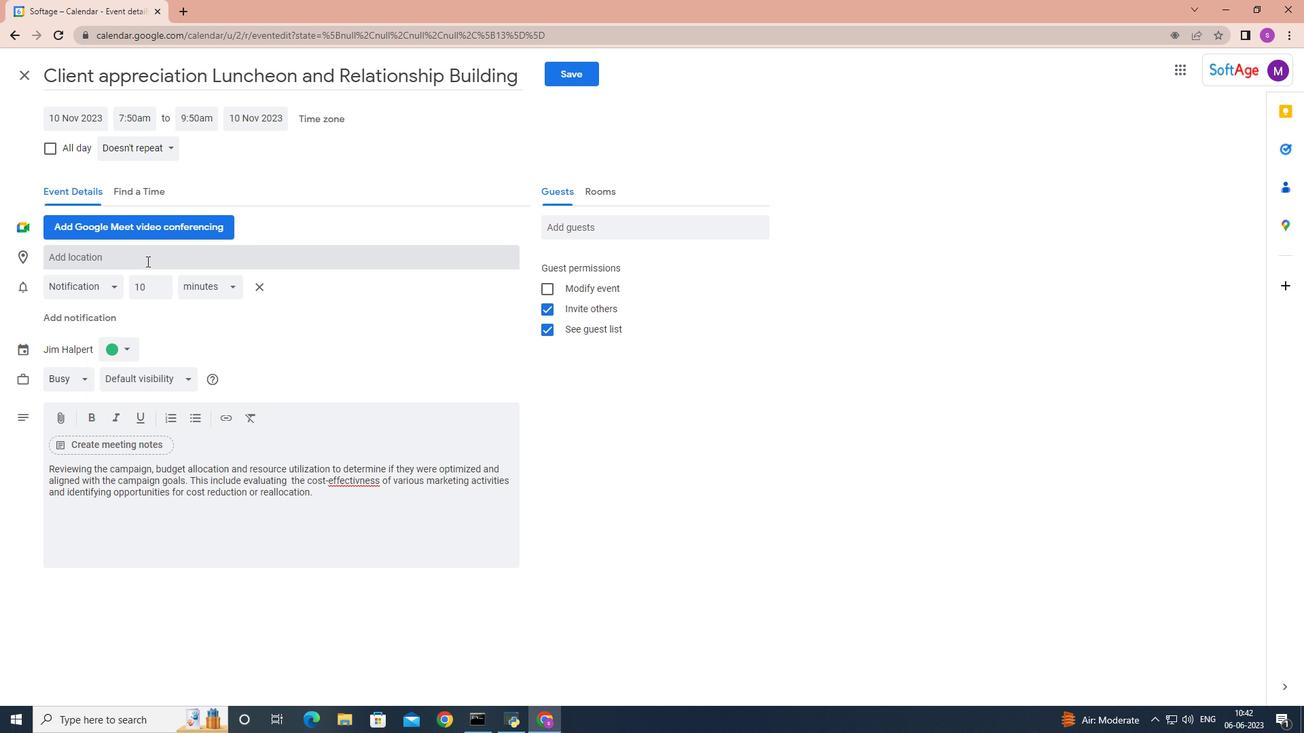
Action: Key pressed <Key.shift>Rotterdam,<Key.space><Key.shift>Netherlands
Screenshot: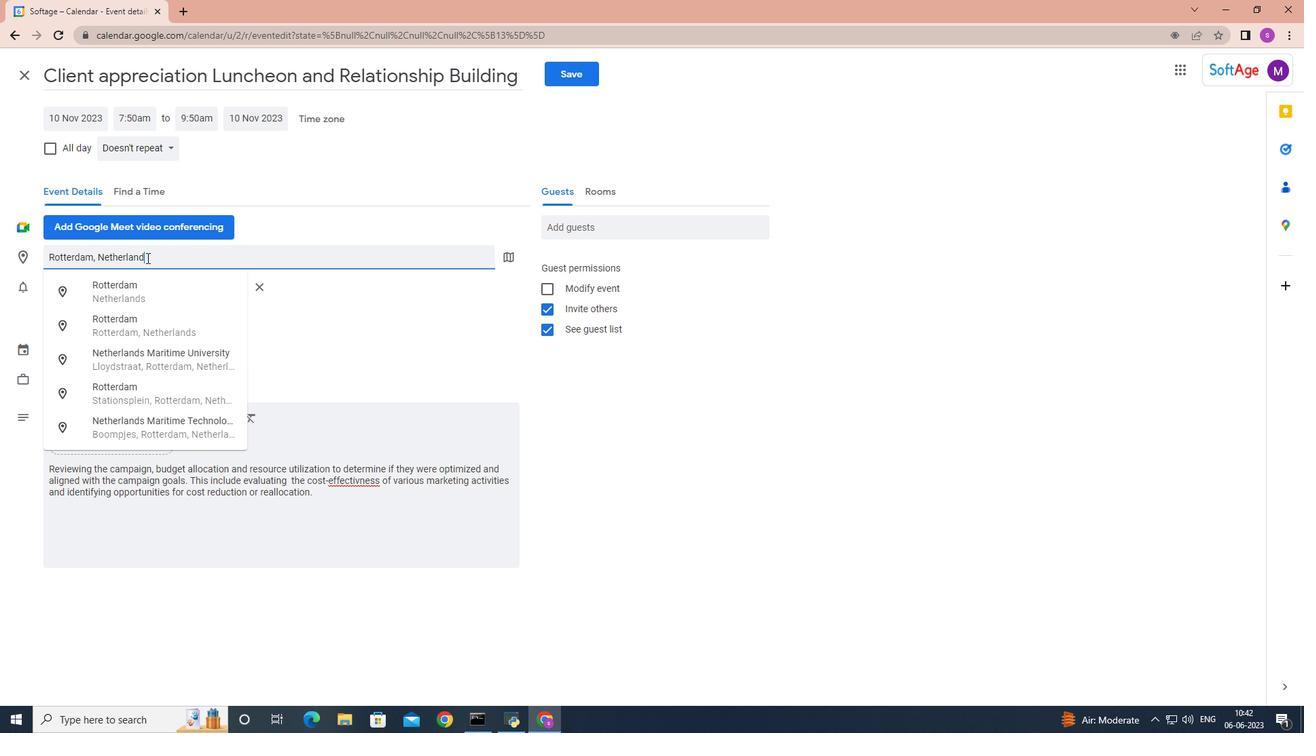 
Action: Mouse moved to (564, 224)
Screenshot: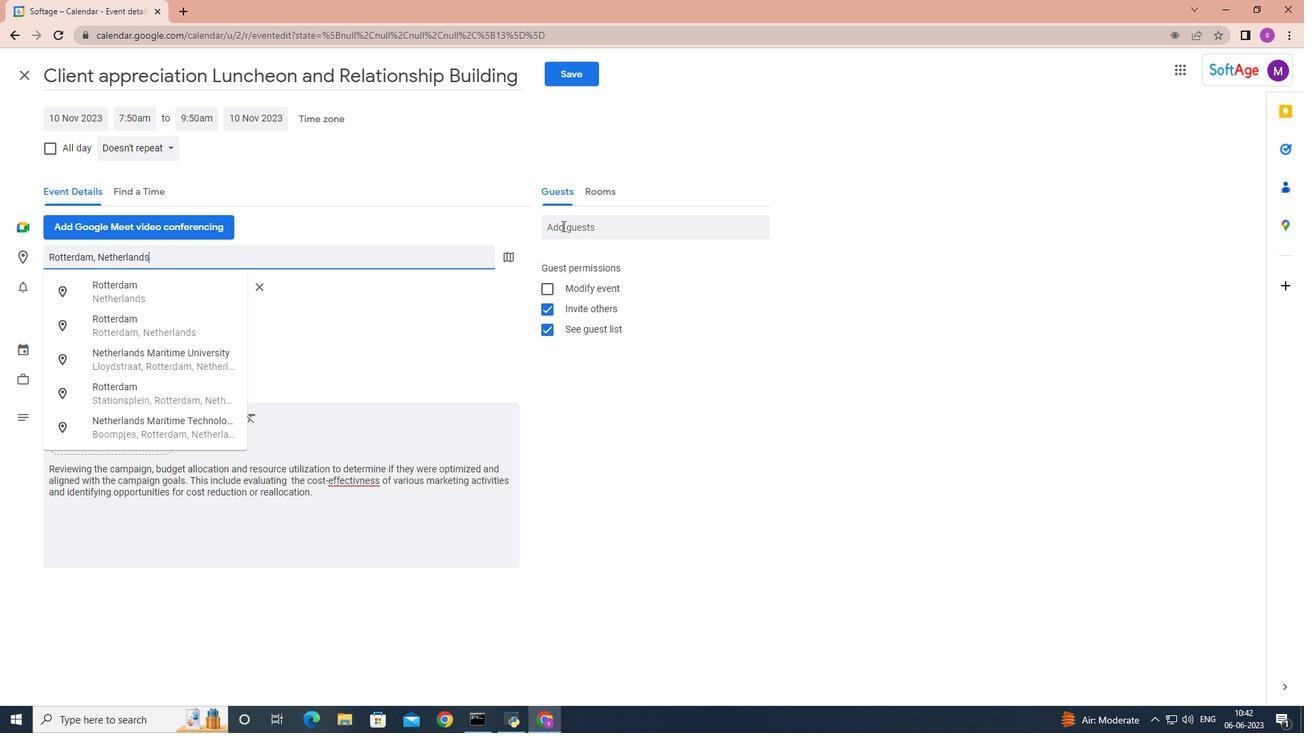 
Action: Mouse pressed left at (564, 224)
Screenshot: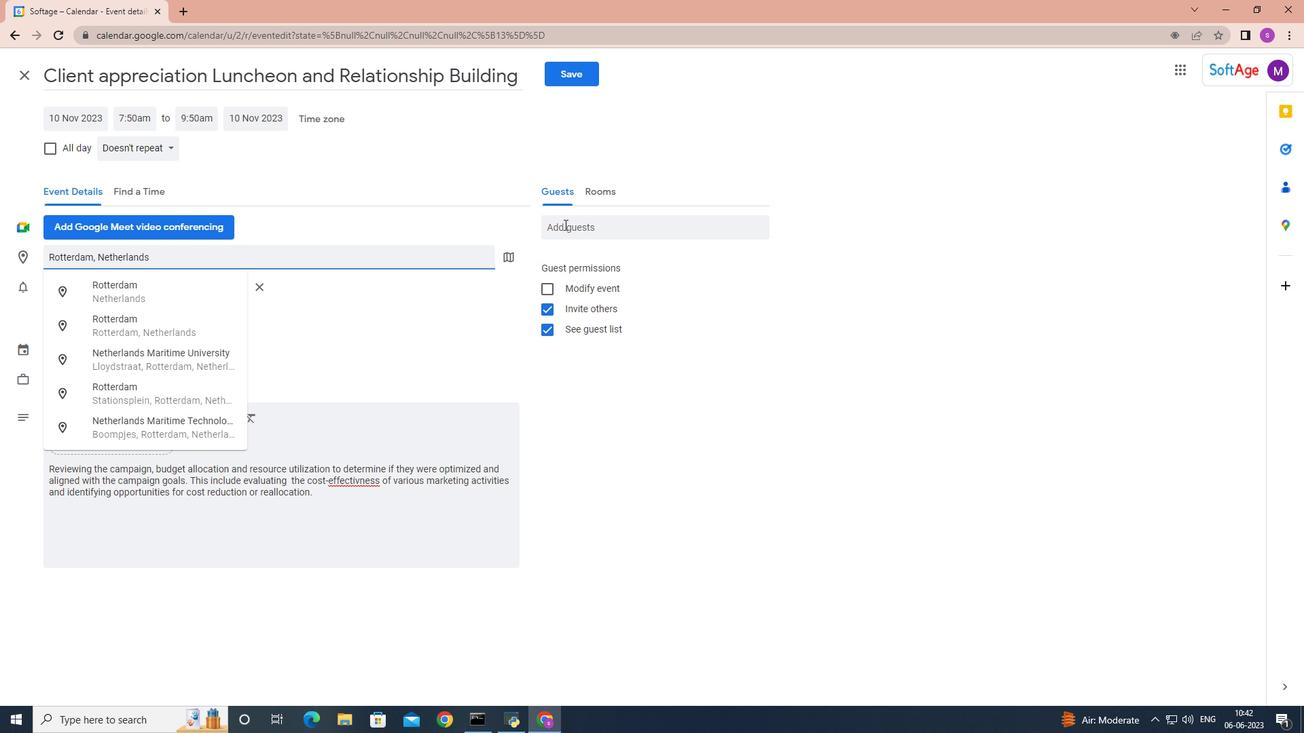 
Action: Key pressed softage.10
Screenshot: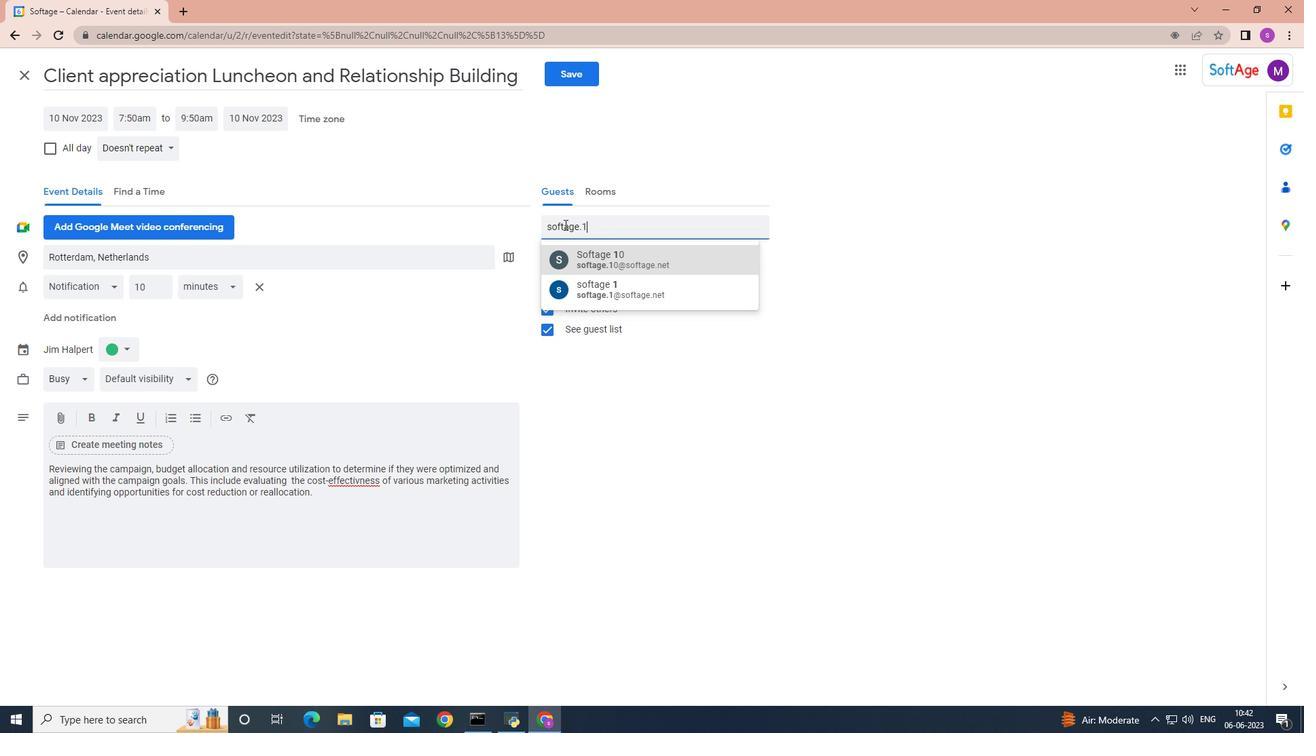 
Action: Mouse moved to (592, 260)
Screenshot: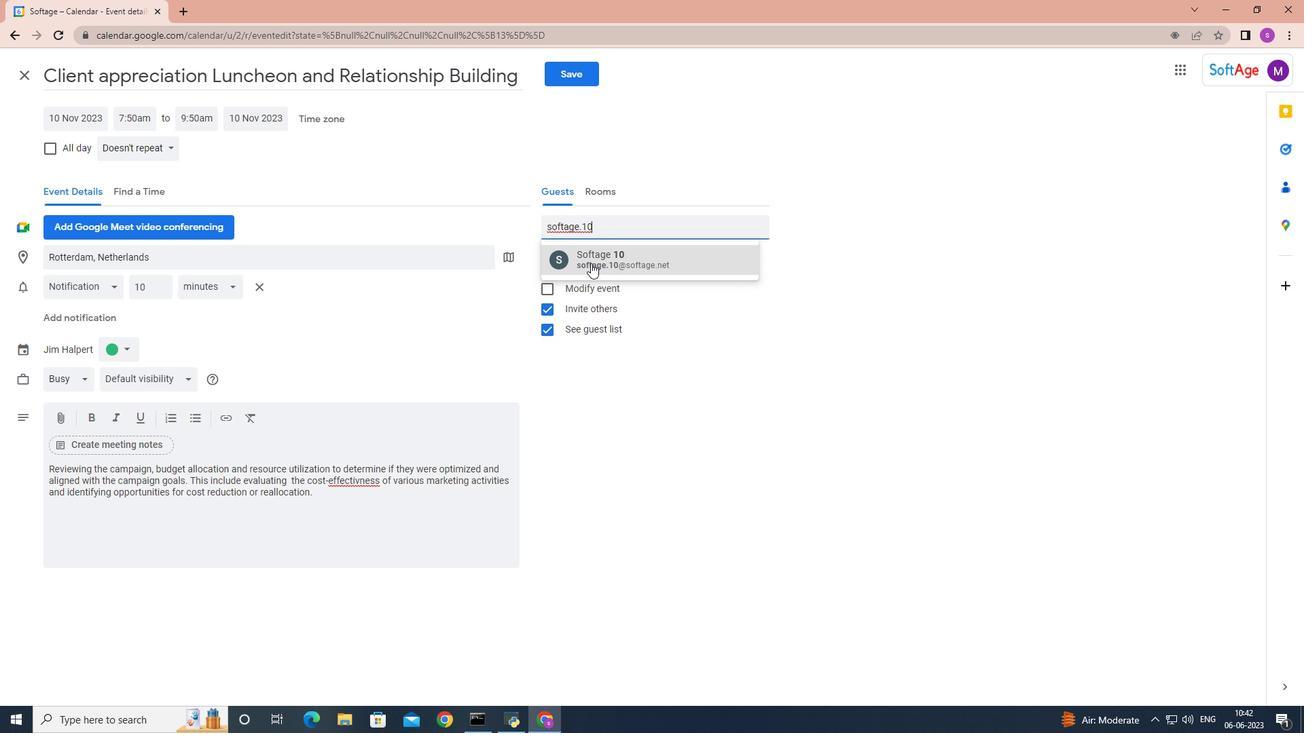 
Action: Mouse pressed left at (592, 260)
Screenshot: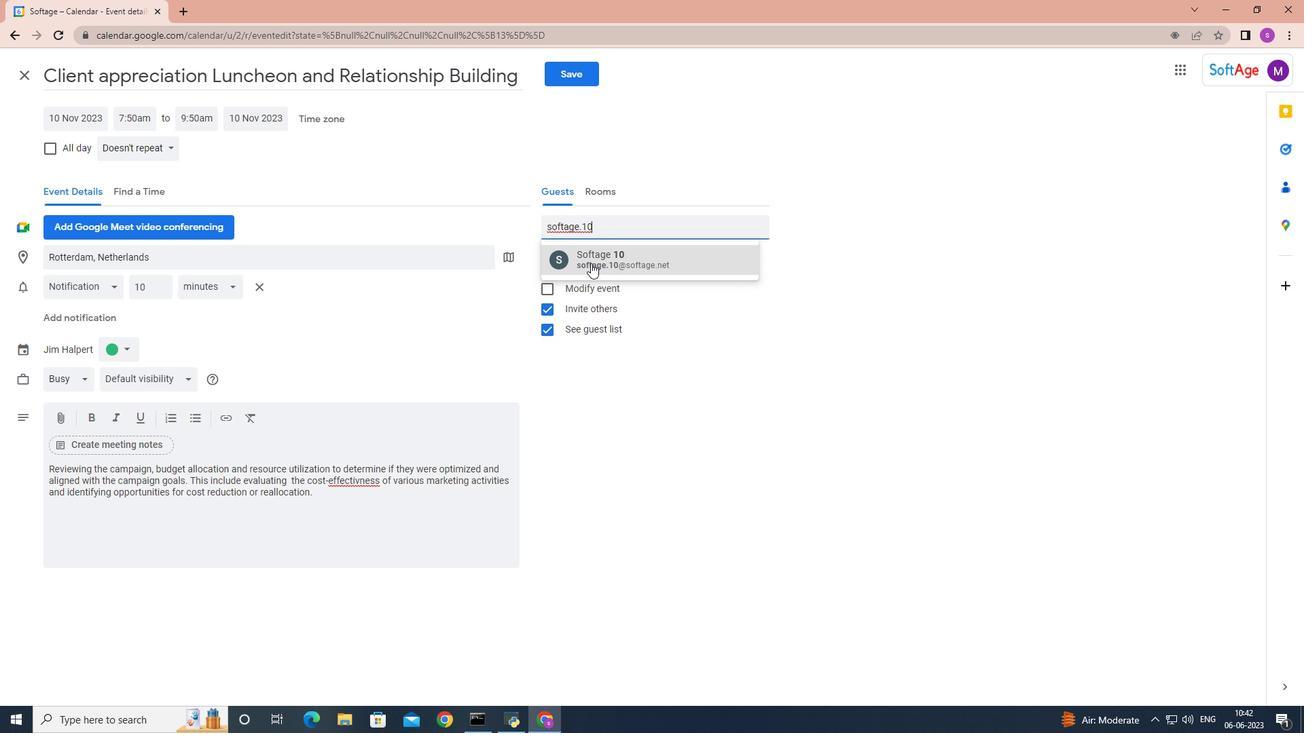 
Action: Key pressed softage.1
Screenshot: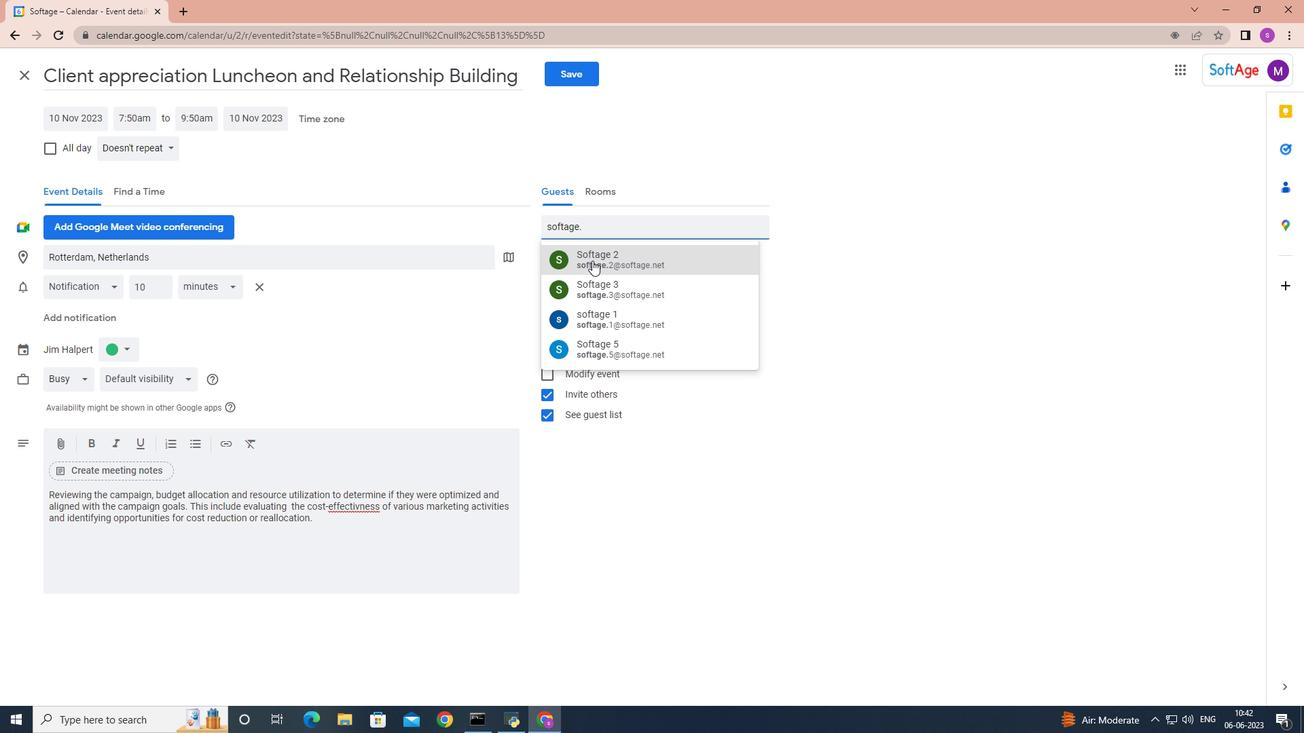 
Action: Mouse pressed left at (592, 260)
Screenshot: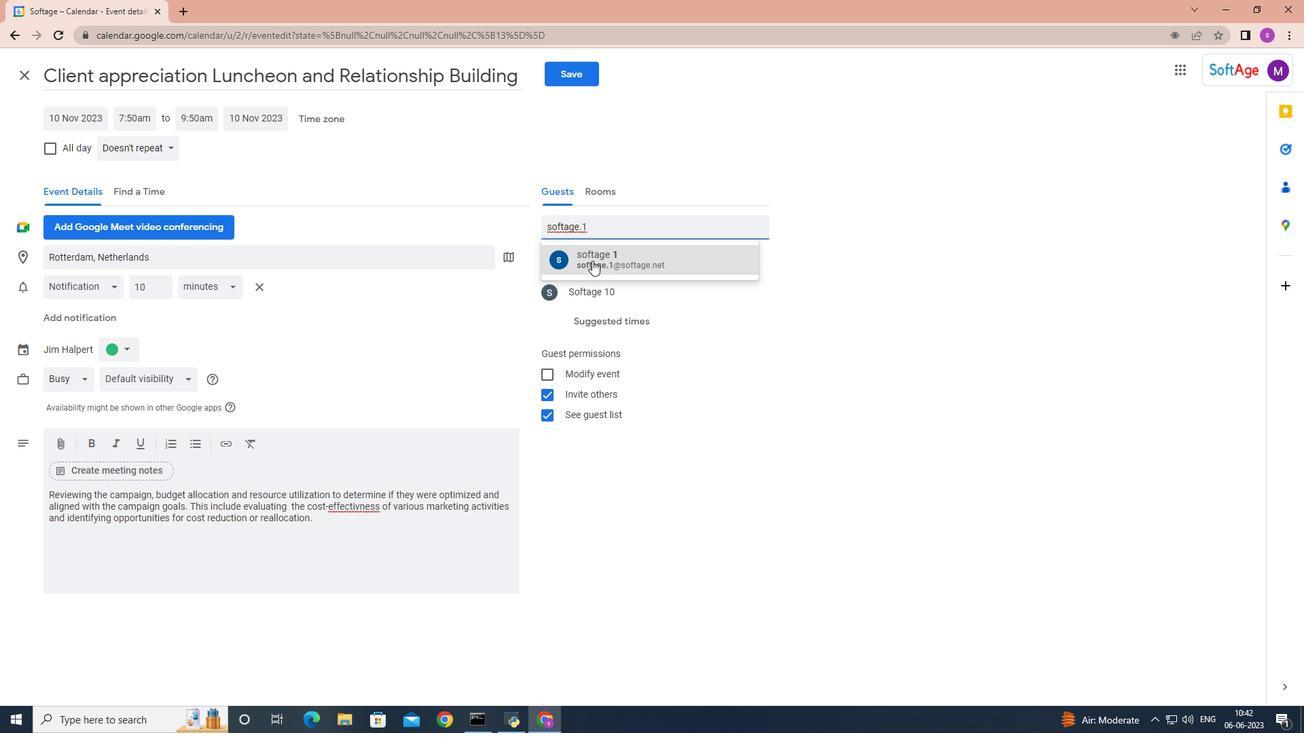 
Action: Mouse moved to (167, 148)
Screenshot: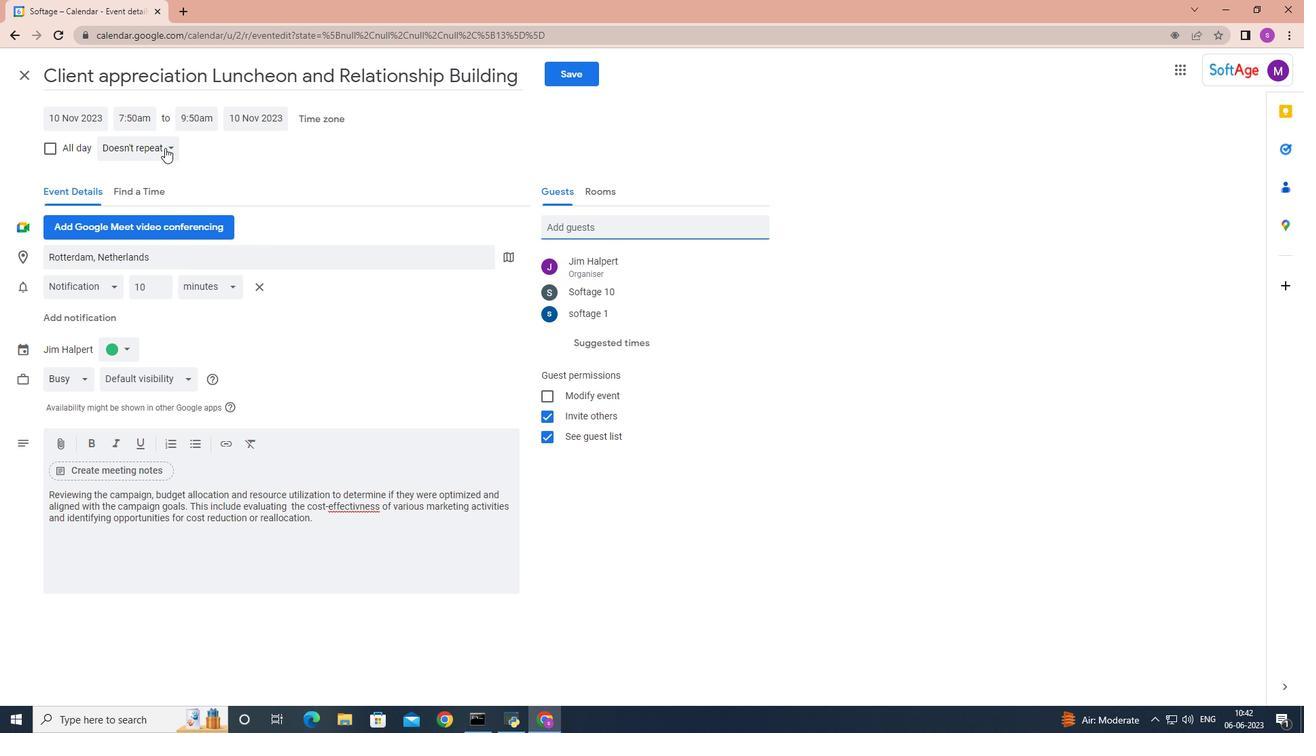 
Action: Mouse pressed left at (167, 148)
Screenshot: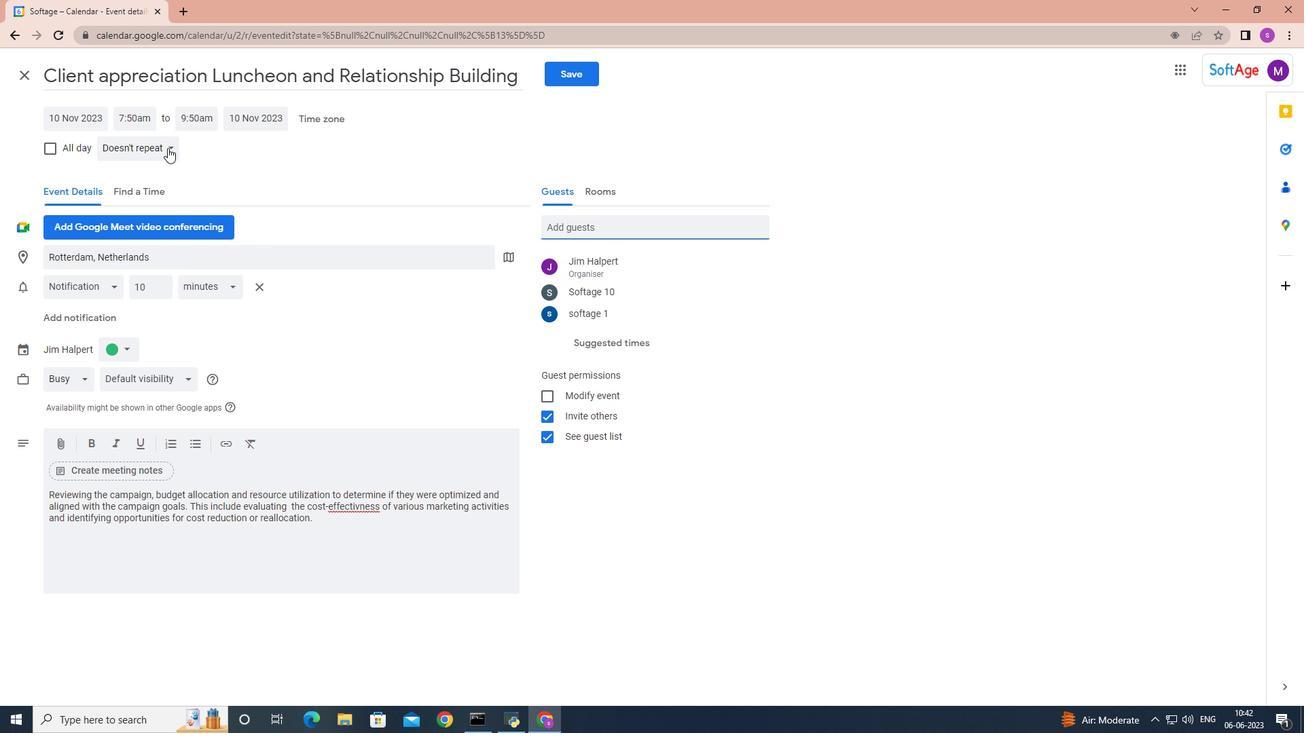 
Action: Mouse moved to (179, 287)
Screenshot: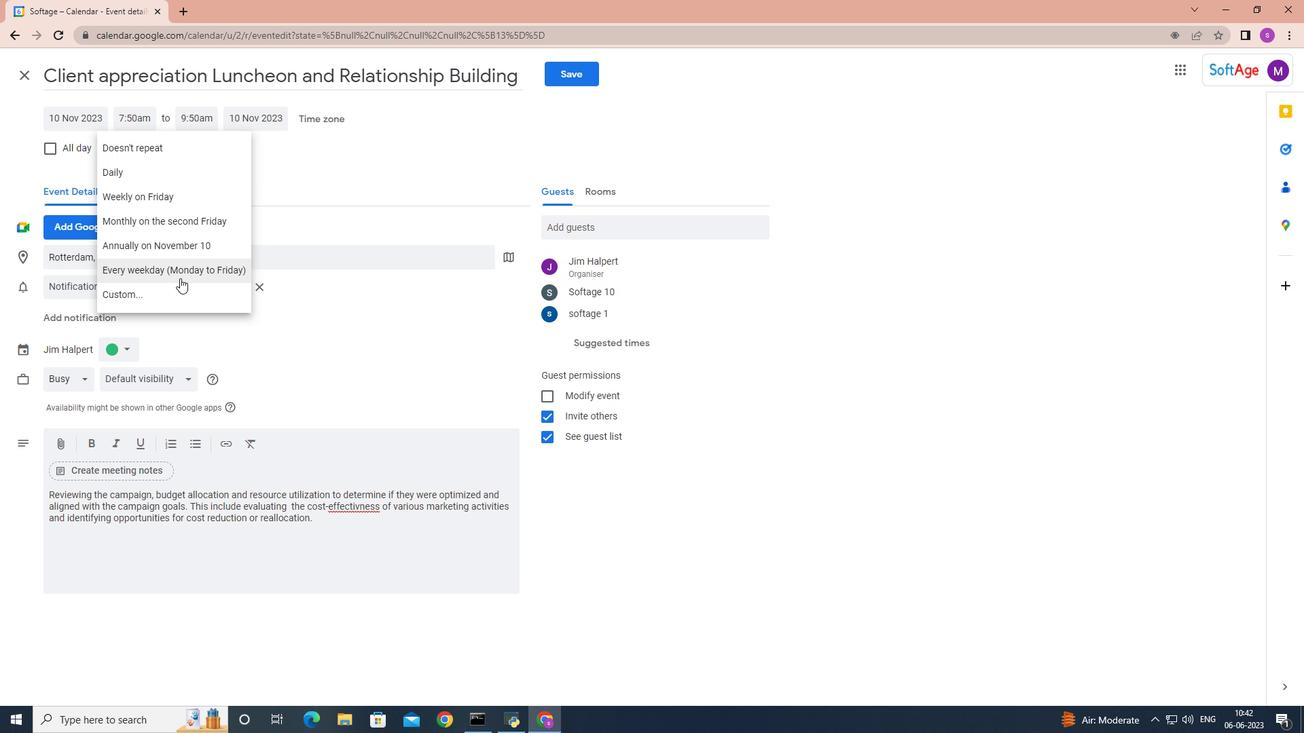 
Action: Mouse pressed left at (179, 287)
Screenshot: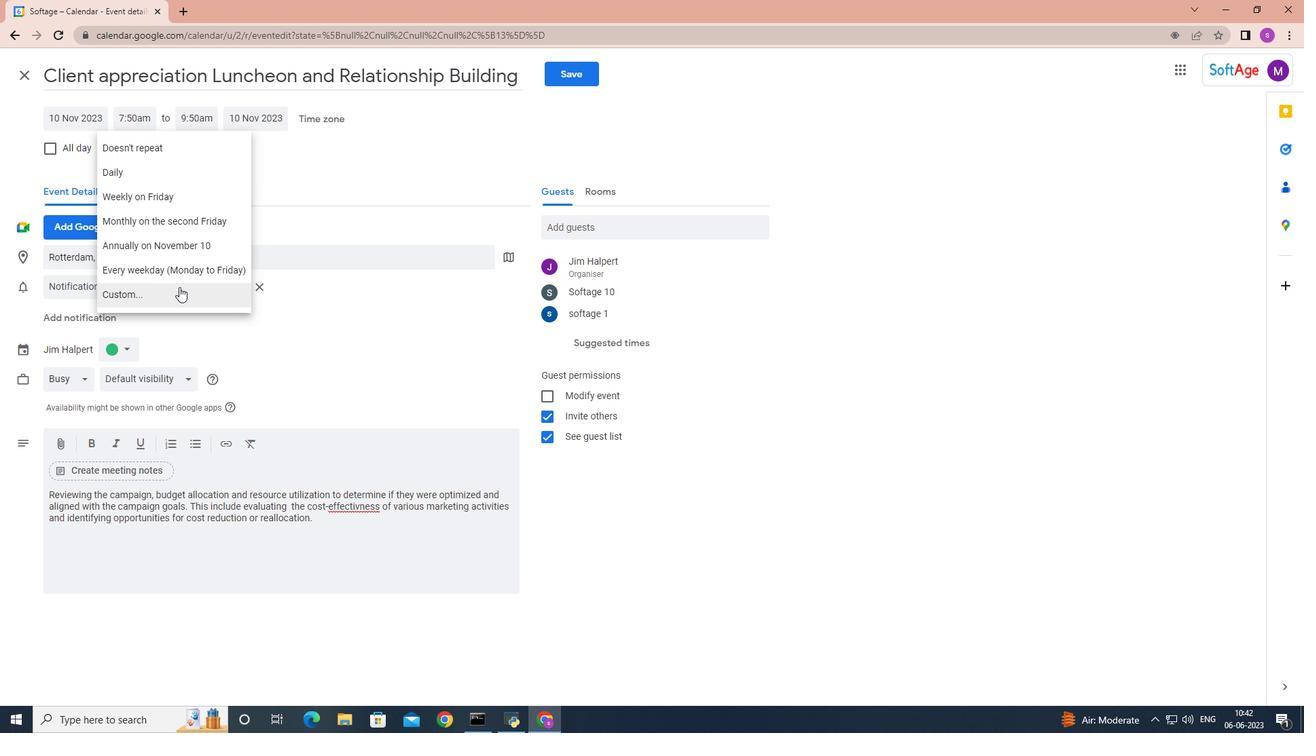 
Action: Mouse moved to (544, 351)
Screenshot: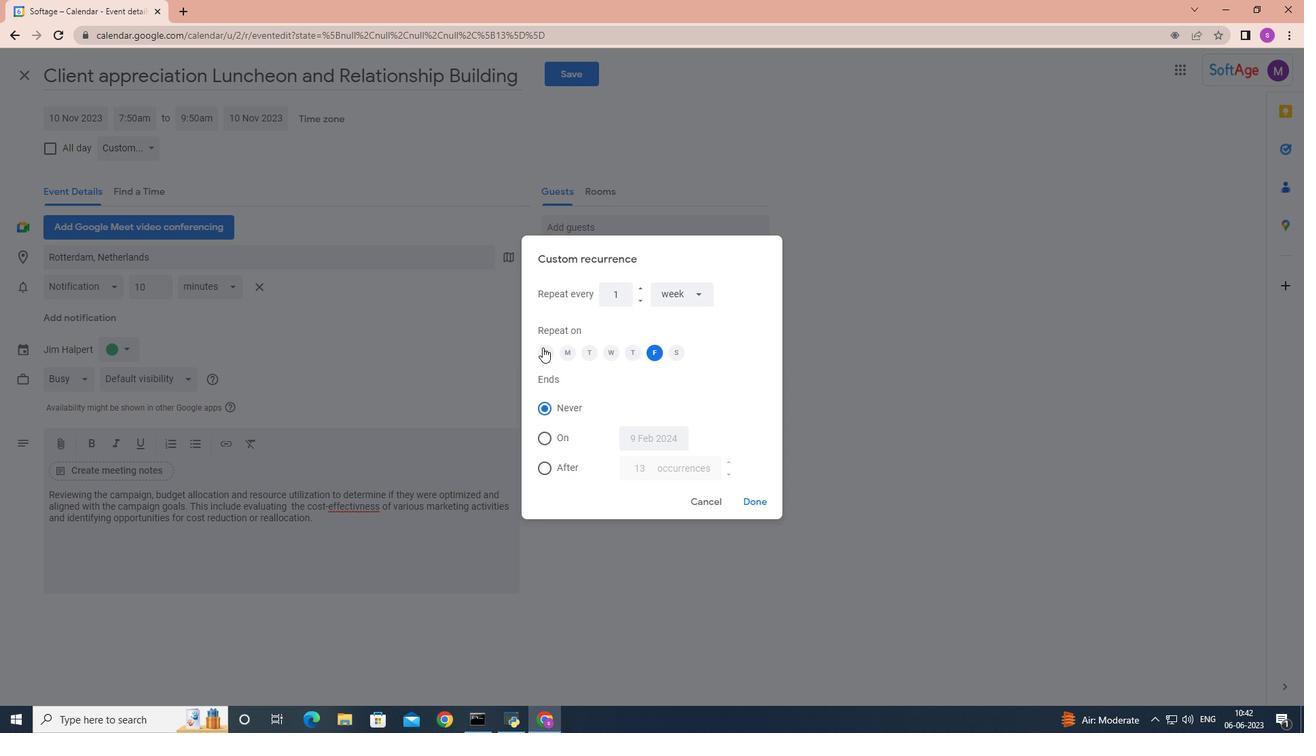 
Action: Mouse pressed left at (544, 351)
Screenshot: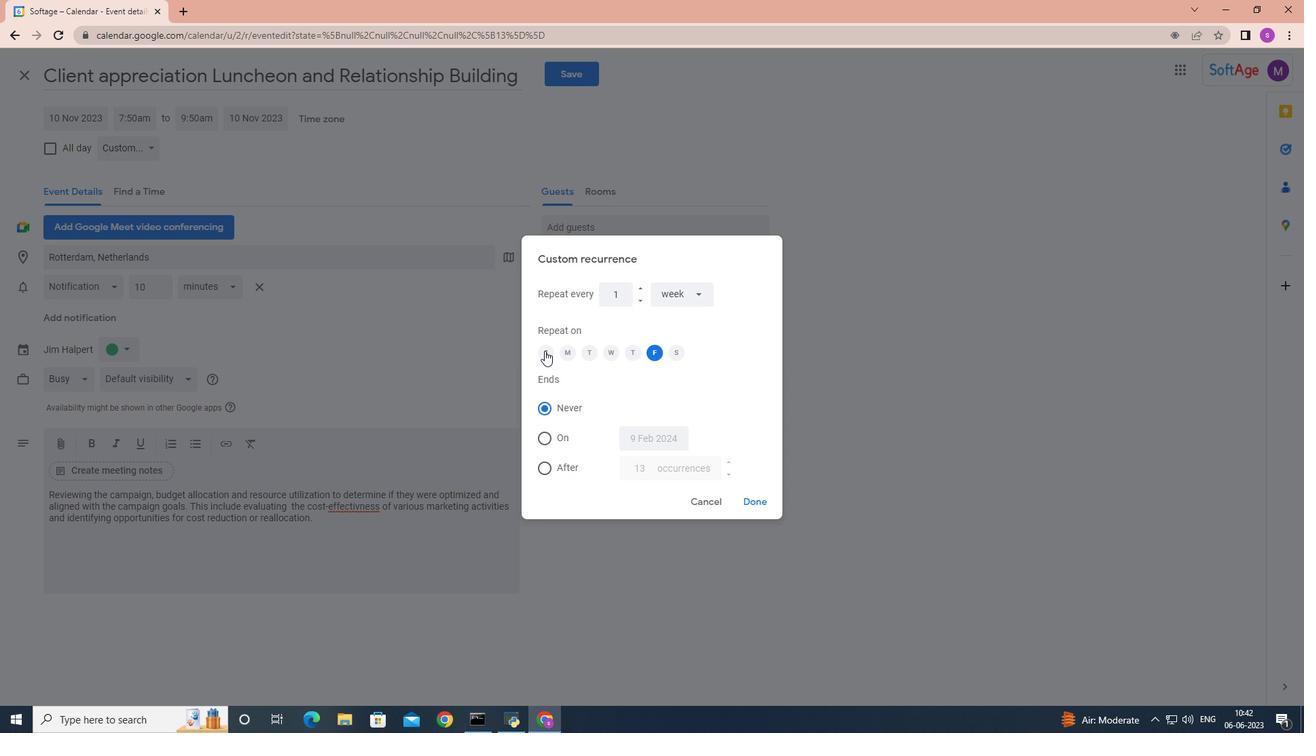 
Action: Mouse moved to (654, 349)
Screenshot: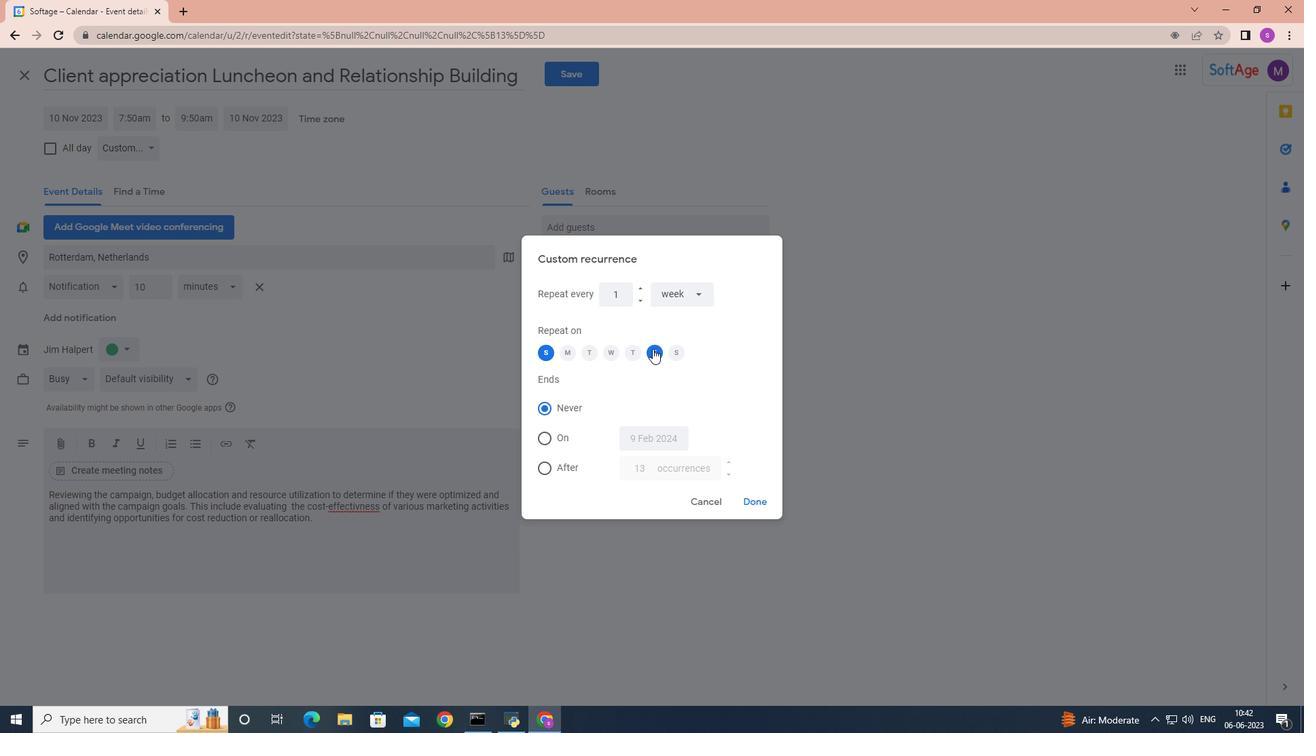 
Action: Mouse pressed left at (654, 349)
Screenshot: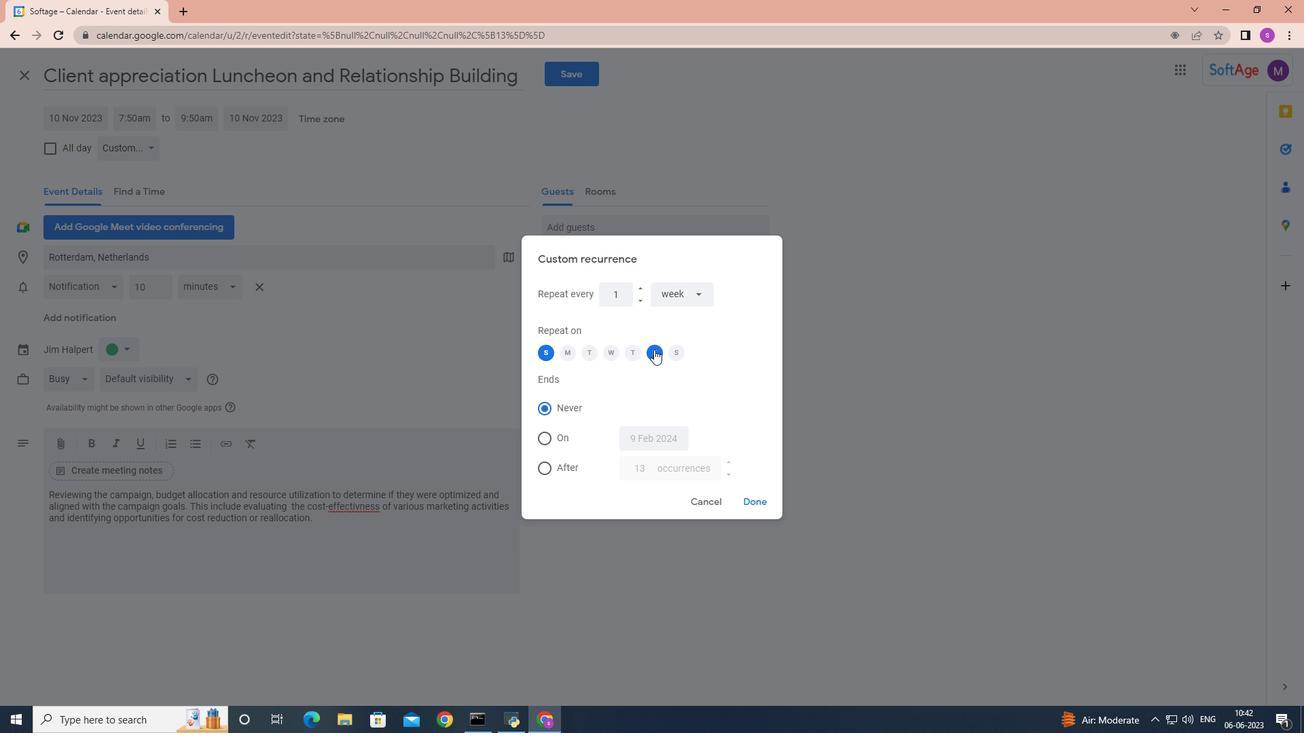 
Action: Mouse moved to (756, 502)
Screenshot: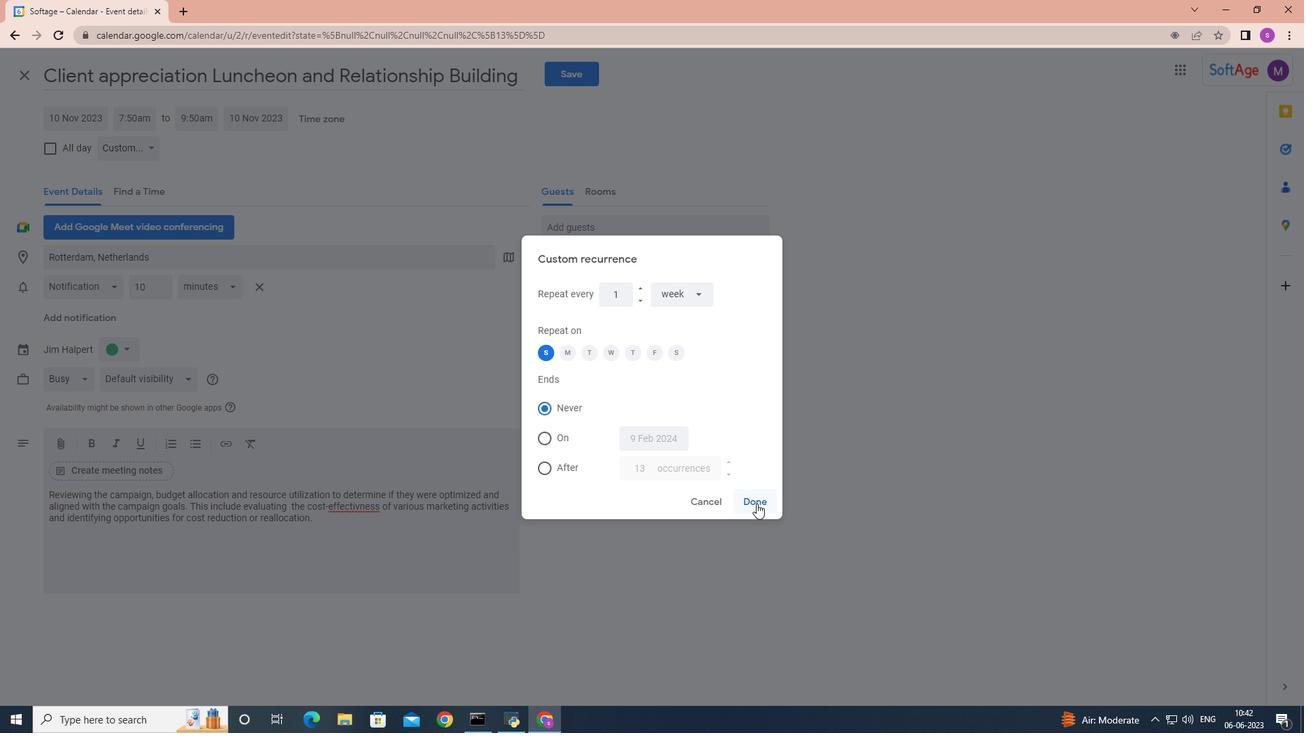 
Action: Mouse pressed left at (756, 502)
Screenshot: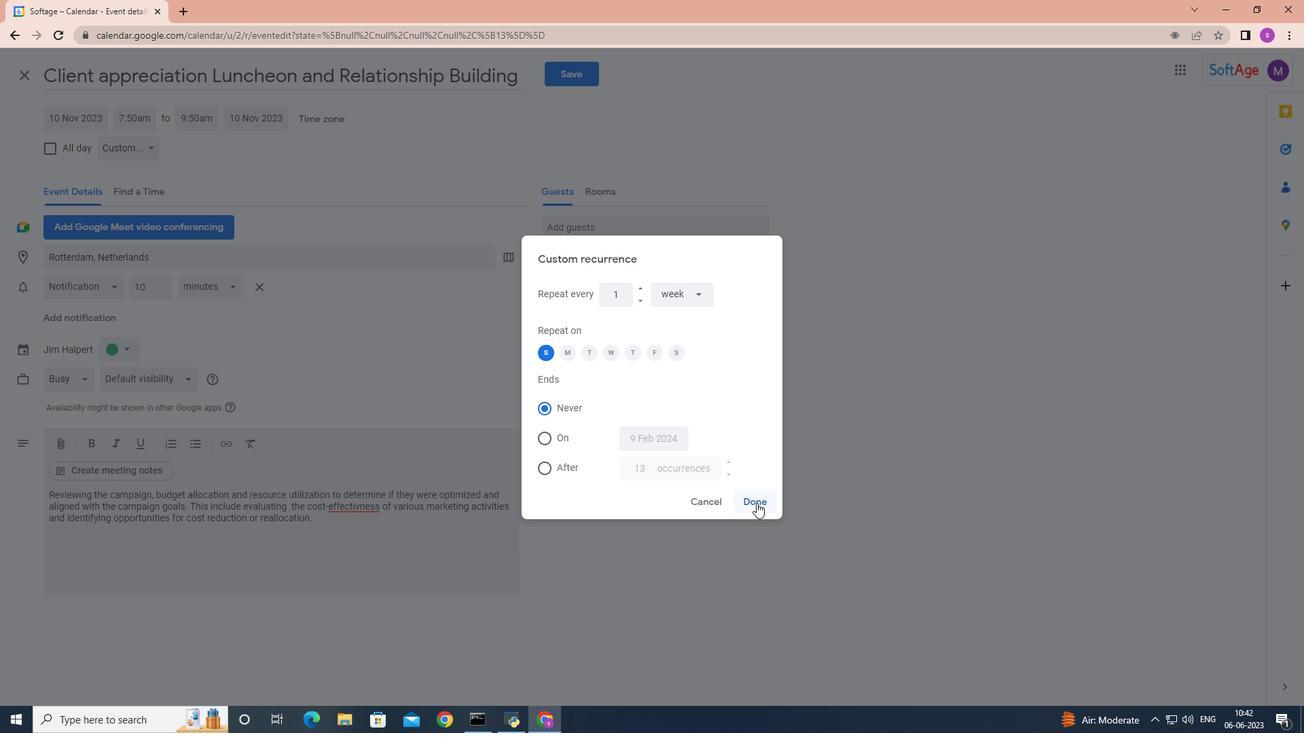 
Action: Mouse moved to (579, 71)
Screenshot: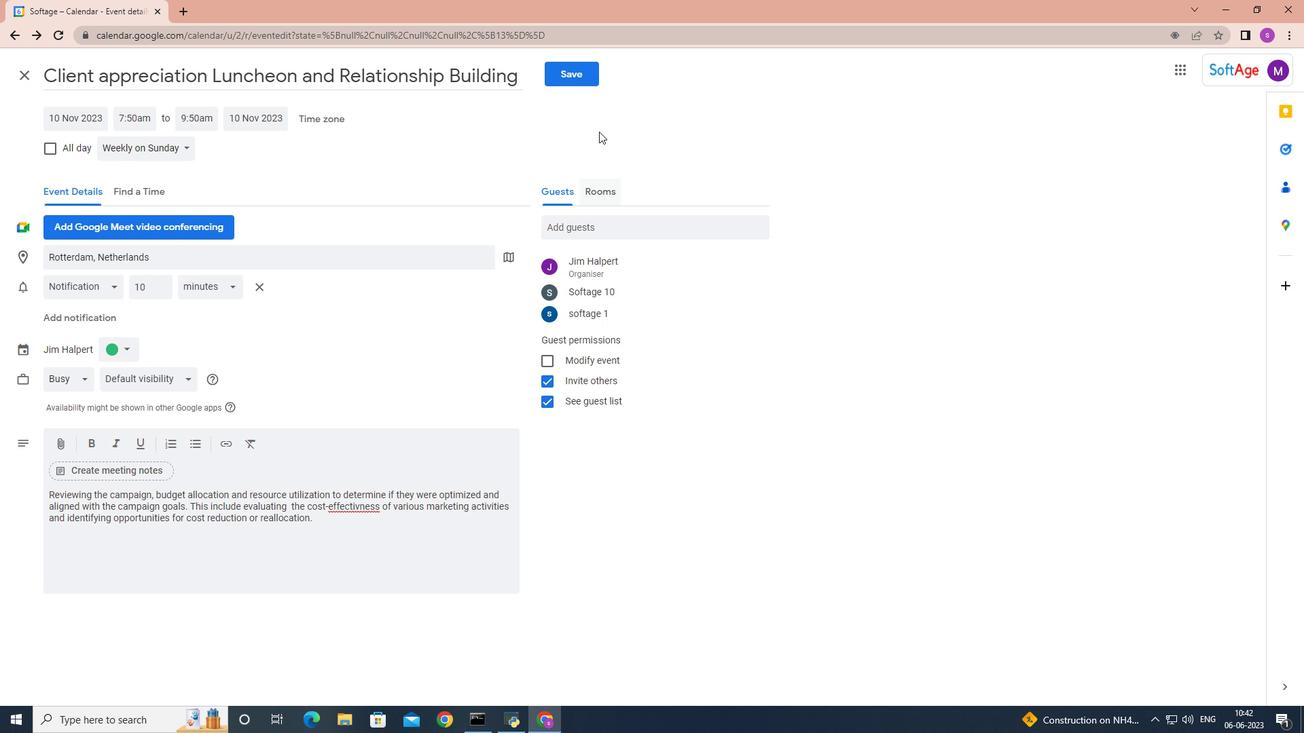 
Action: Mouse pressed left at (579, 71)
Screenshot: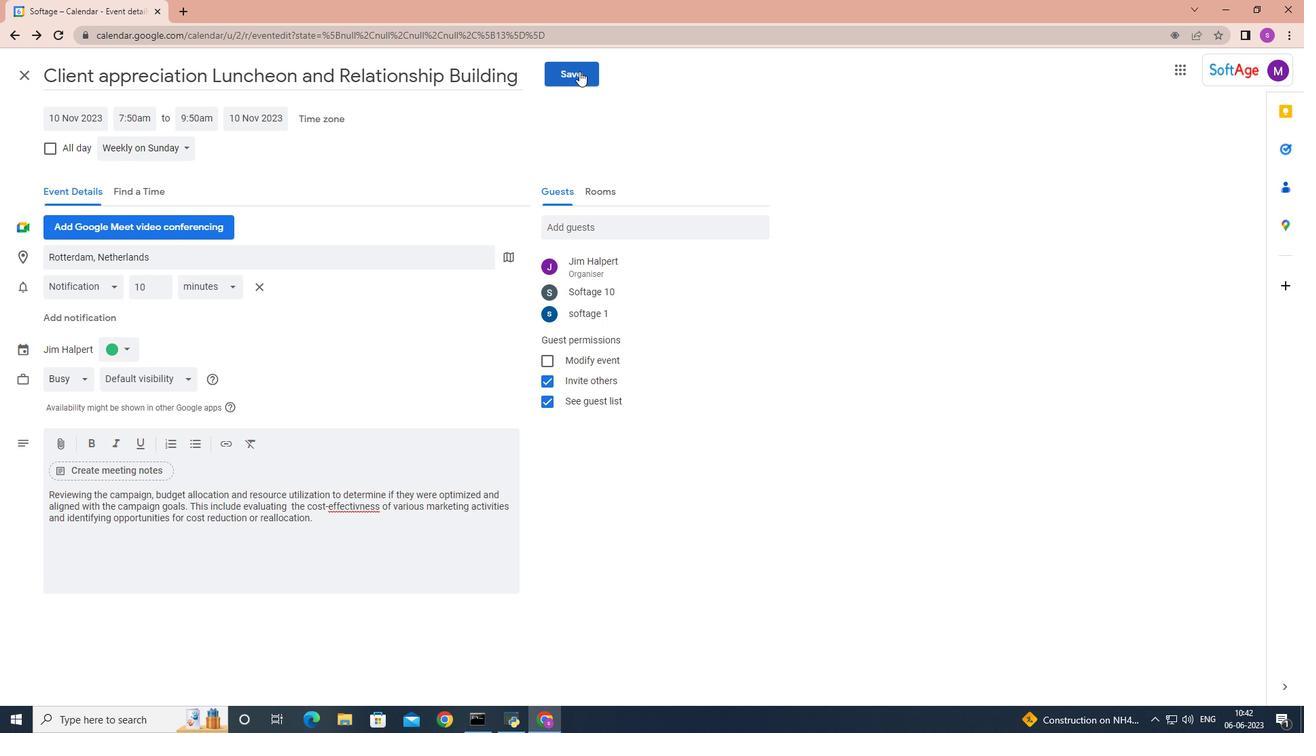 
Action: Mouse moved to (782, 408)
Screenshot: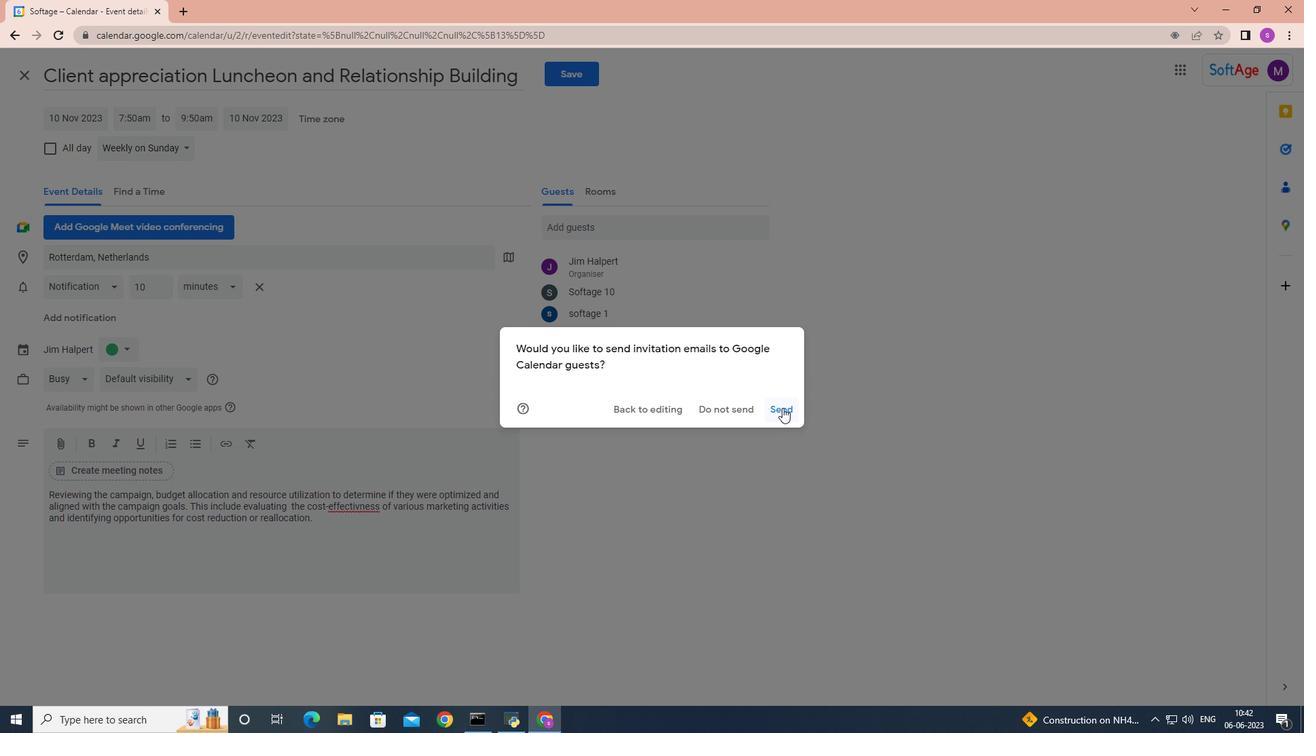 
Action: Mouse pressed left at (782, 408)
Screenshot: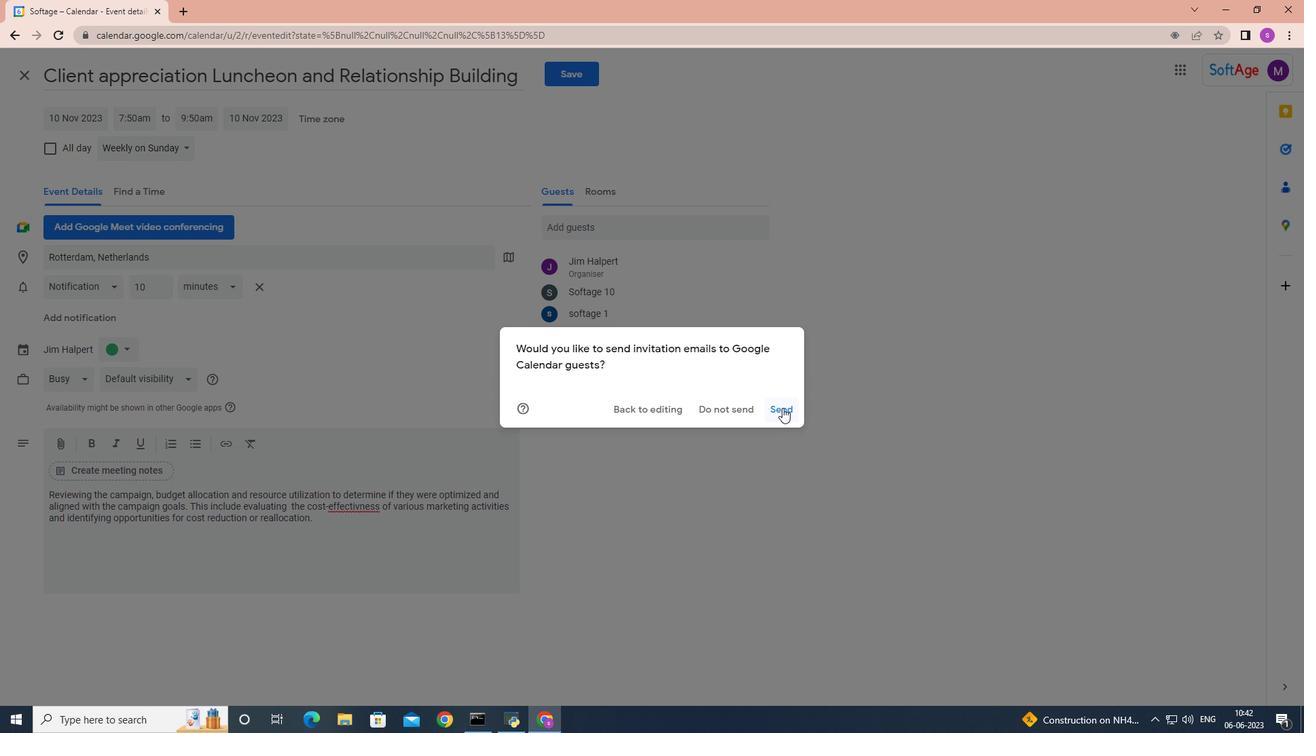 
